 Task: Open a blank sheet, save the file as Mounteverestplan.html Type the sentence 'Positive thinking can have a profound impact on overall well-being. It promotes resilience, improves mood, and enhances problem-solving skills. Cultivating an optimistic mindset can lead to increased happiness, better relationships, and improved overall health.'Add formula using equations and charcters after the sentence 'V= s³ _x000D_
 ' Select the formula and highlight with color Yellow Change the page Orientation to  Potrait
Action: Mouse moved to (314, 199)
Screenshot: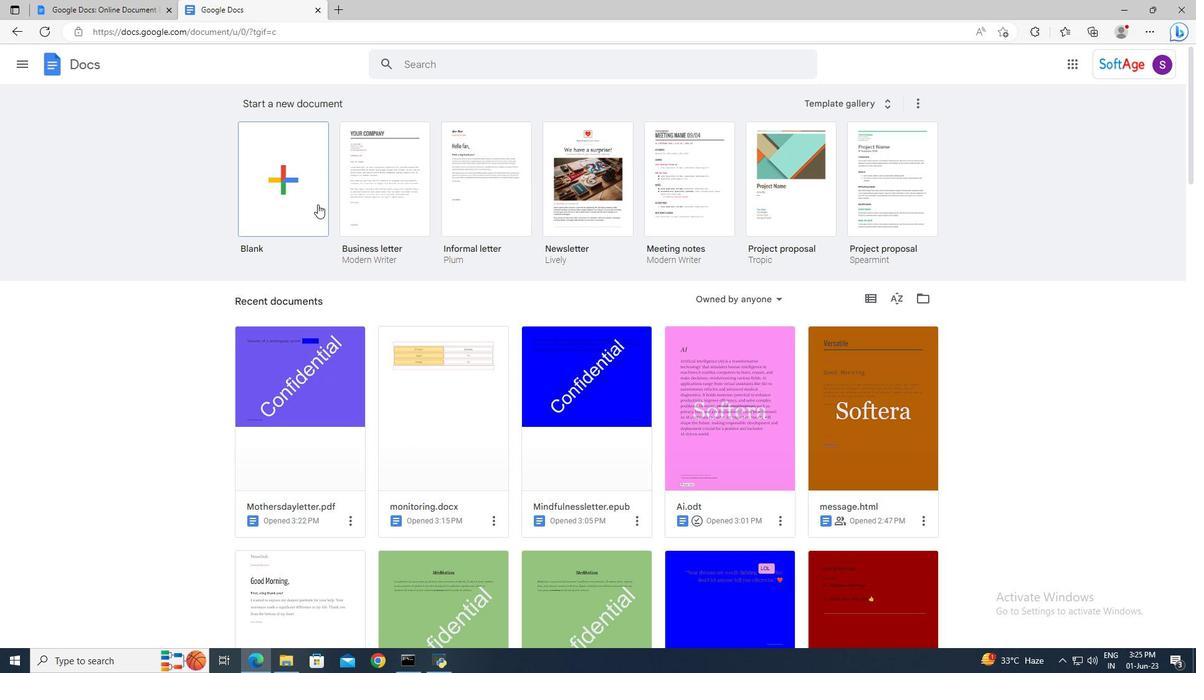 
Action: Mouse pressed left at (314, 199)
Screenshot: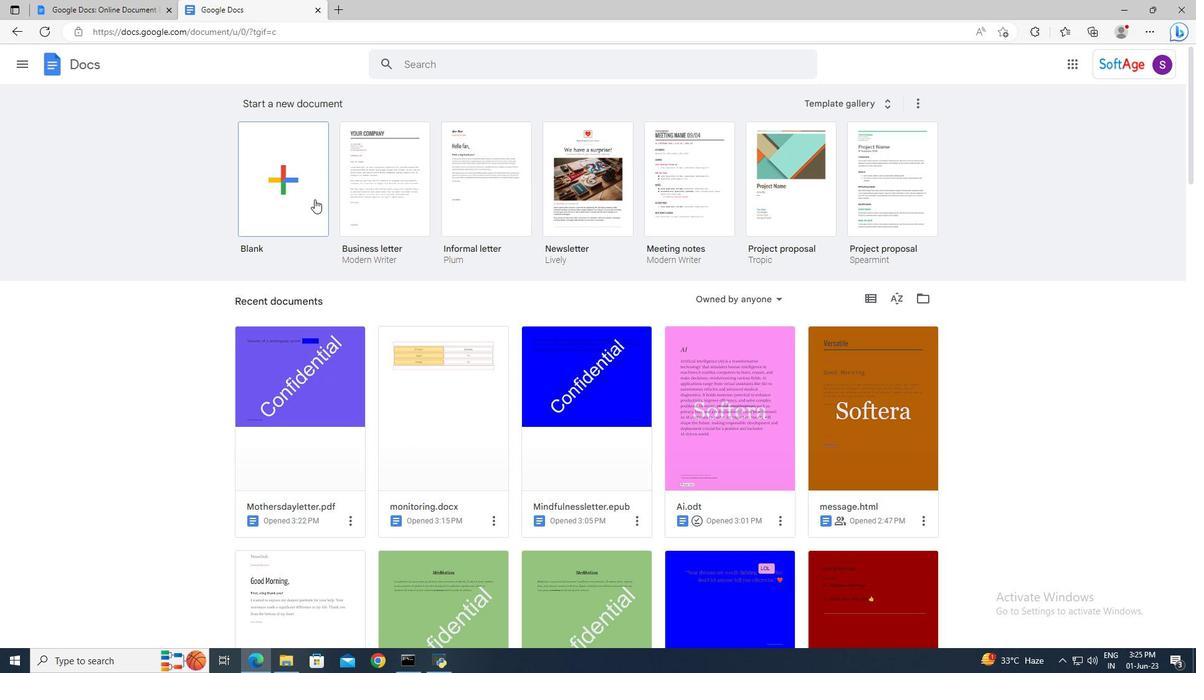 
Action: Mouse moved to (127, 58)
Screenshot: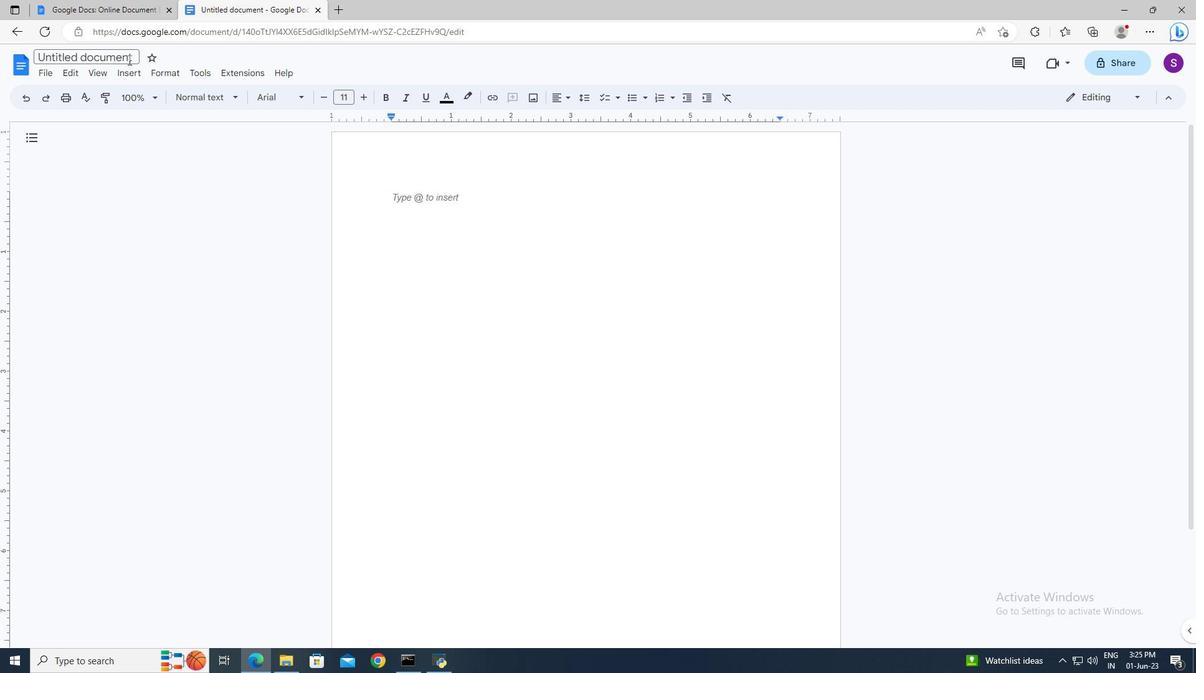 
Action: Mouse pressed left at (127, 58)
Screenshot: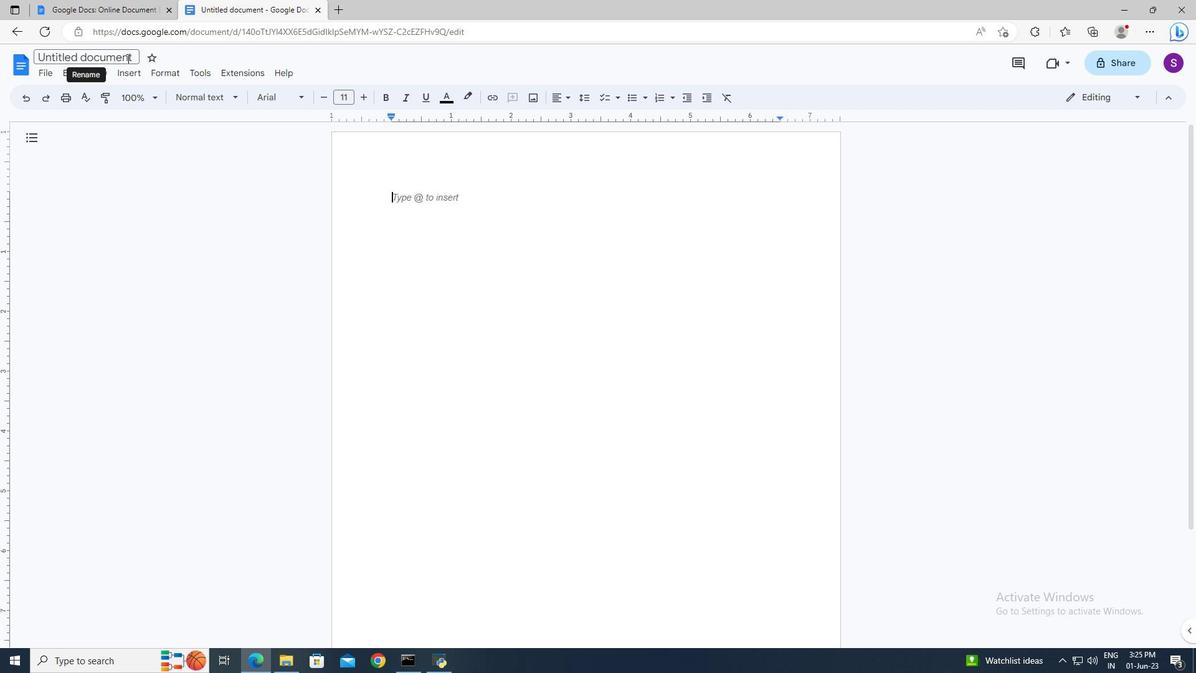 
Action: Key pressed <Key.delete><Key.shift>Mounteverestplan.html<Key.enter>
Screenshot: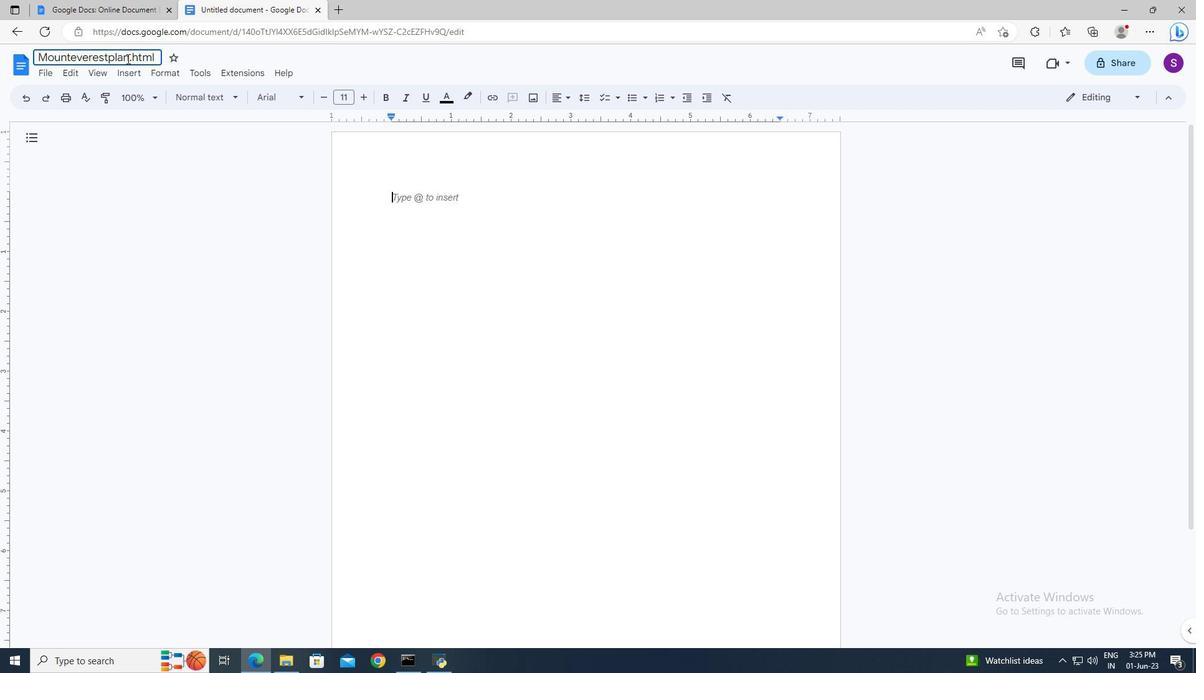 
Action: Mouse moved to (394, 197)
Screenshot: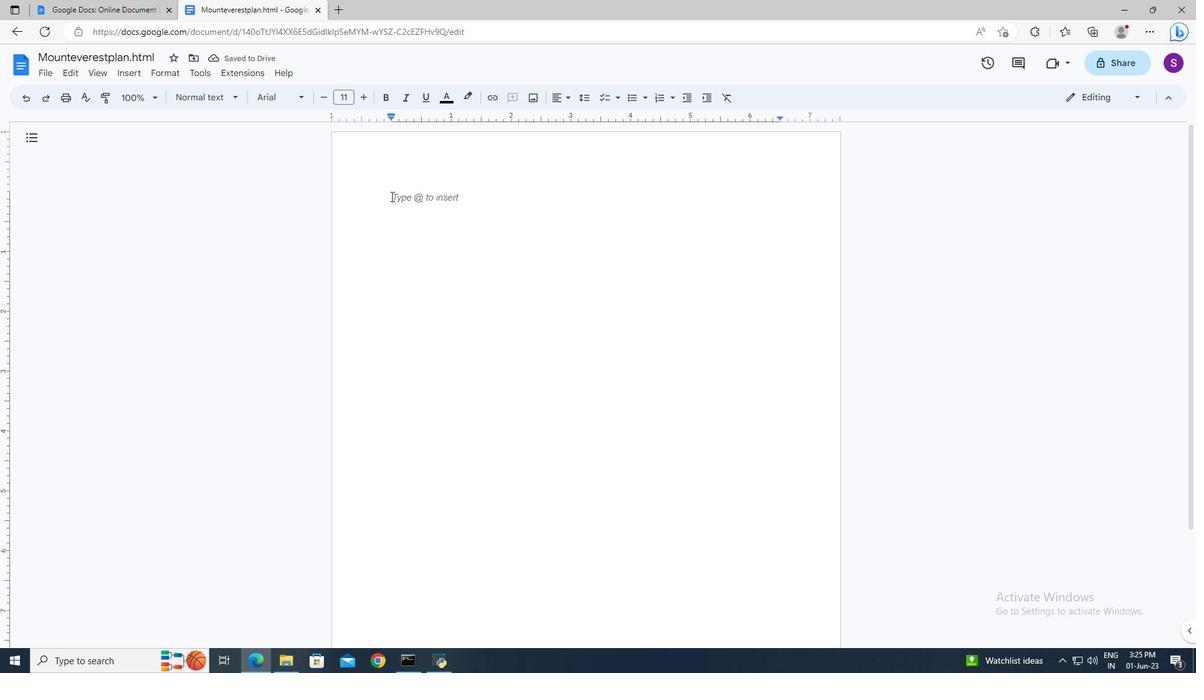 
Action: Mouse pressed left at (394, 197)
Screenshot: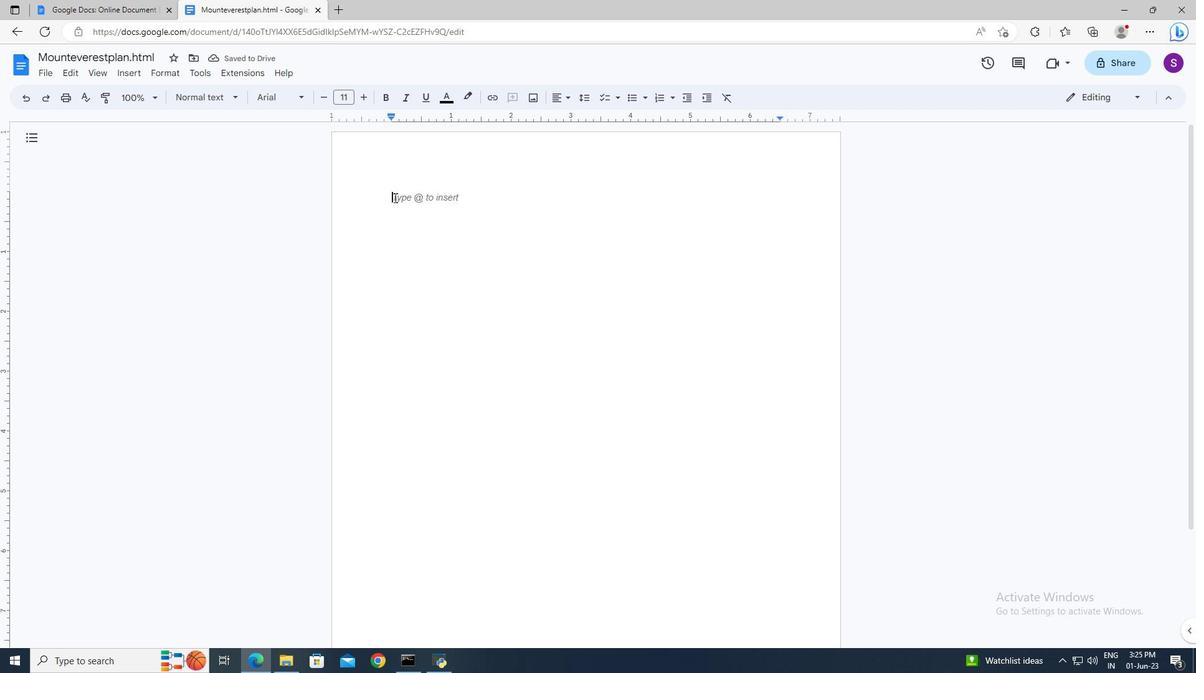 
Action: Key pressed <Key.shift>Positive<Key.space>thinking<Key.space>can<Key.space>have<Key.space>a<Key.space>profound<Key.space>impact<Key.space>on<Key.space>overall<Key.space>well-being.<Key.space><Key.shift>It<Key.space>promotes<Key.space>resilience,<Key.space>improves<Key.space>mood,<Key.space>and<Key.space>enhances<Key.space>problem-solving<Key.space>skills.<Key.space><Key.shift>Cultivating<Key.space>an<Key.space>optimistic<Key.space>mindset<Key.space>can<Key.space>lead<Key.space>to<Key.space>increased<Key.space>happiness,<Key.space>better<Key.space>relationships,<Key.space>and<Key.space>improved<Key.space>overall<Key.space>health.
Screenshot: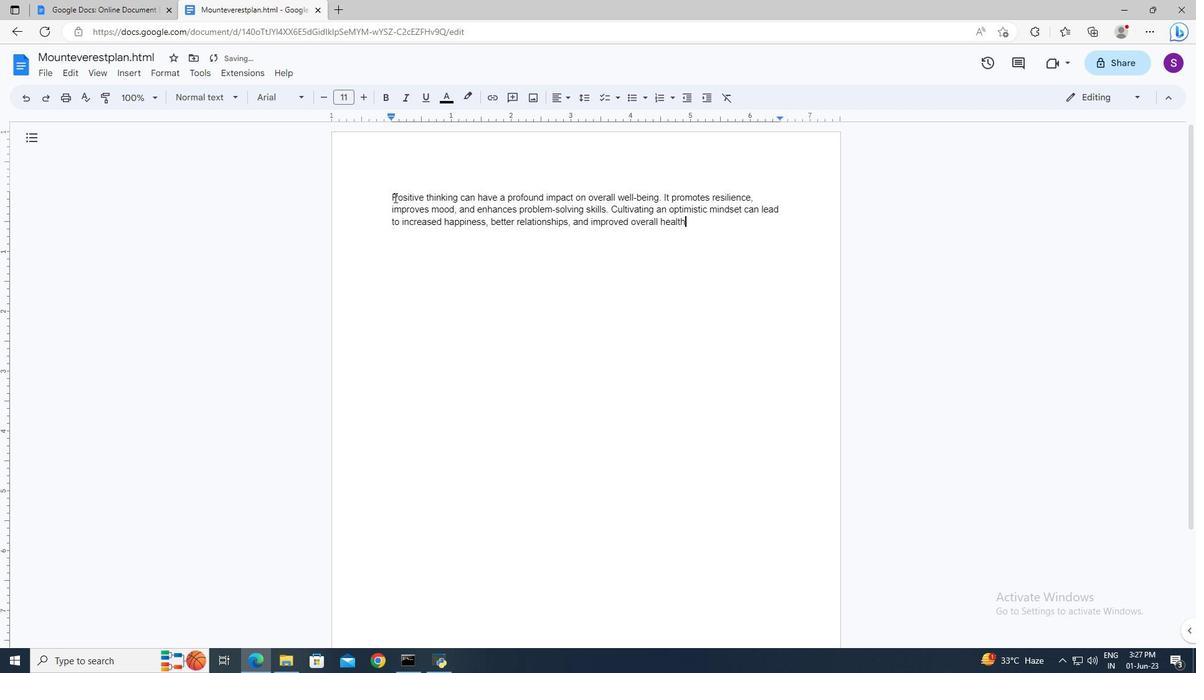 
Action: Mouse moved to (431, 228)
Screenshot: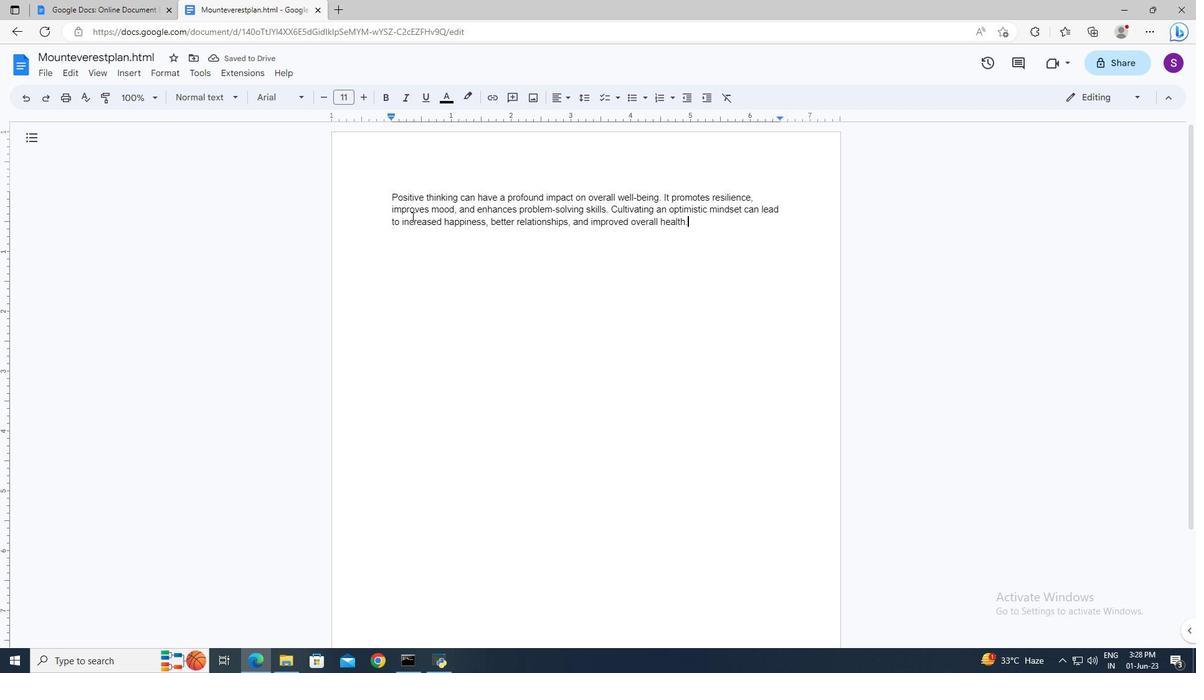 
Action: Key pressed <Key.space>
Screenshot: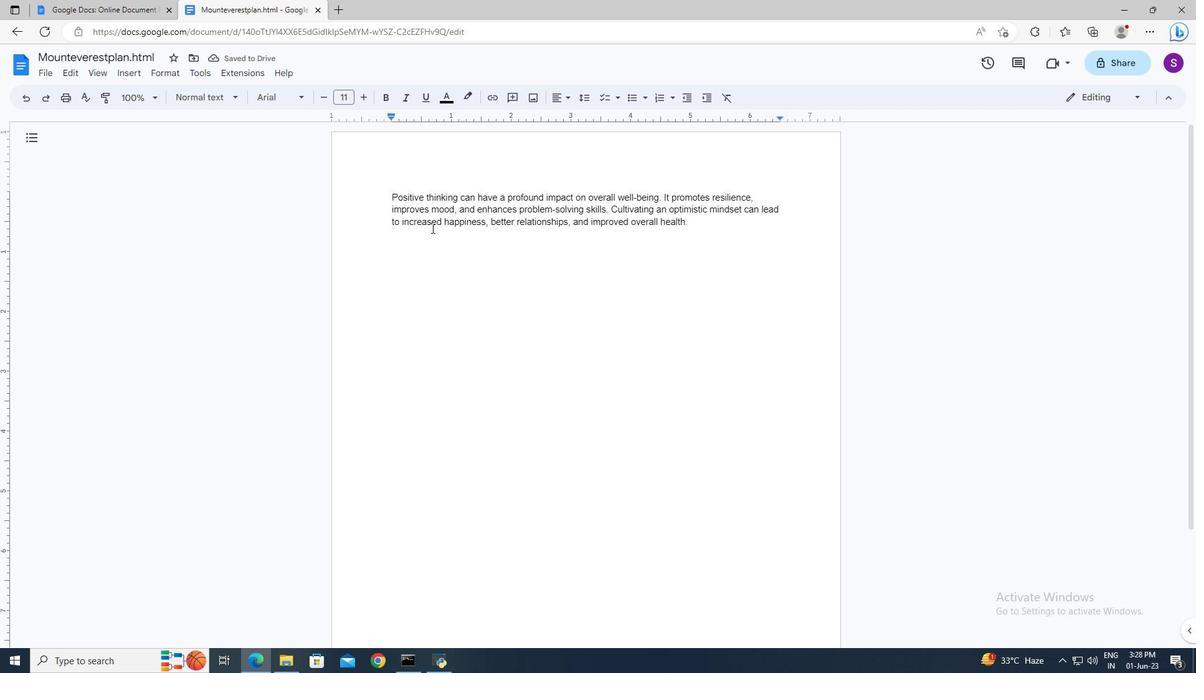 
Action: Mouse moved to (142, 72)
Screenshot: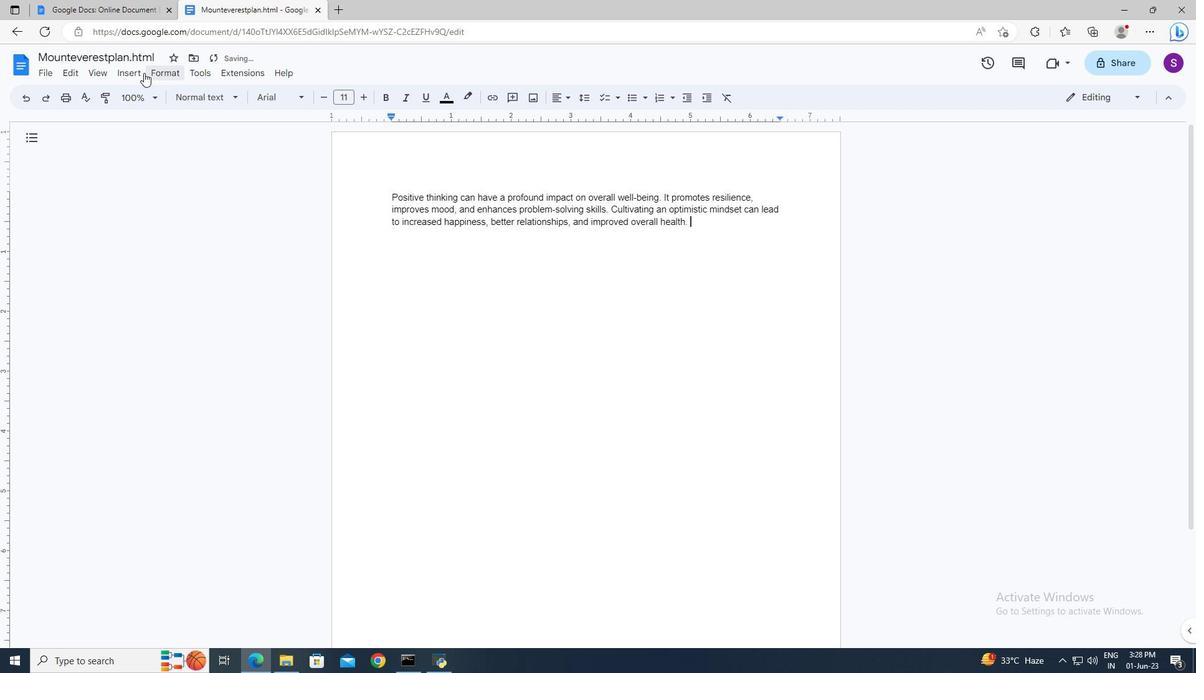 
Action: Mouse pressed left at (142, 72)
Screenshot: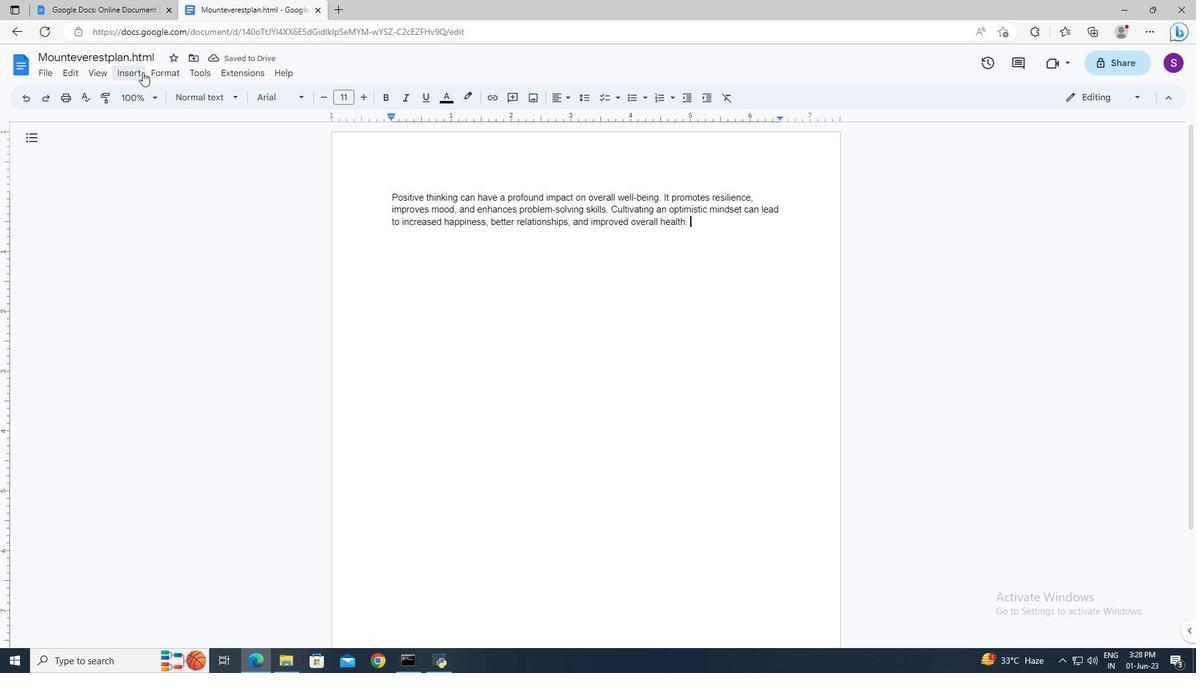 
Action: Mouse moved to (162, 327)
Screenshot: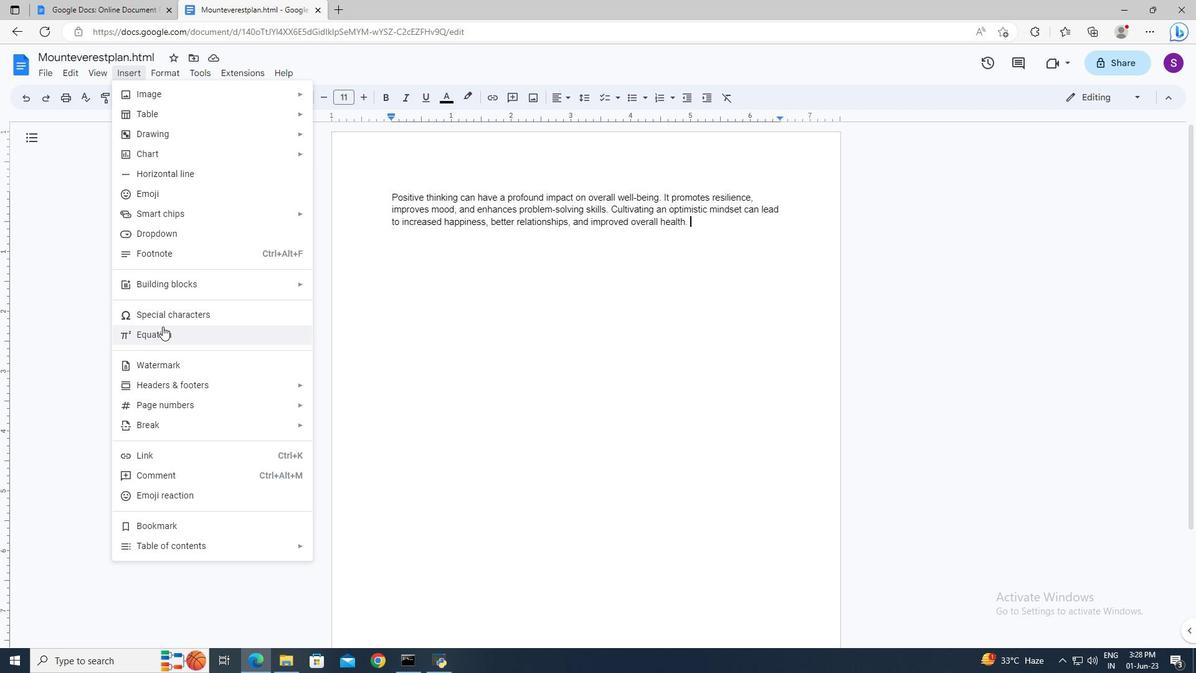 
Action: Mouse pressed left at (162, 327)
Screenshot: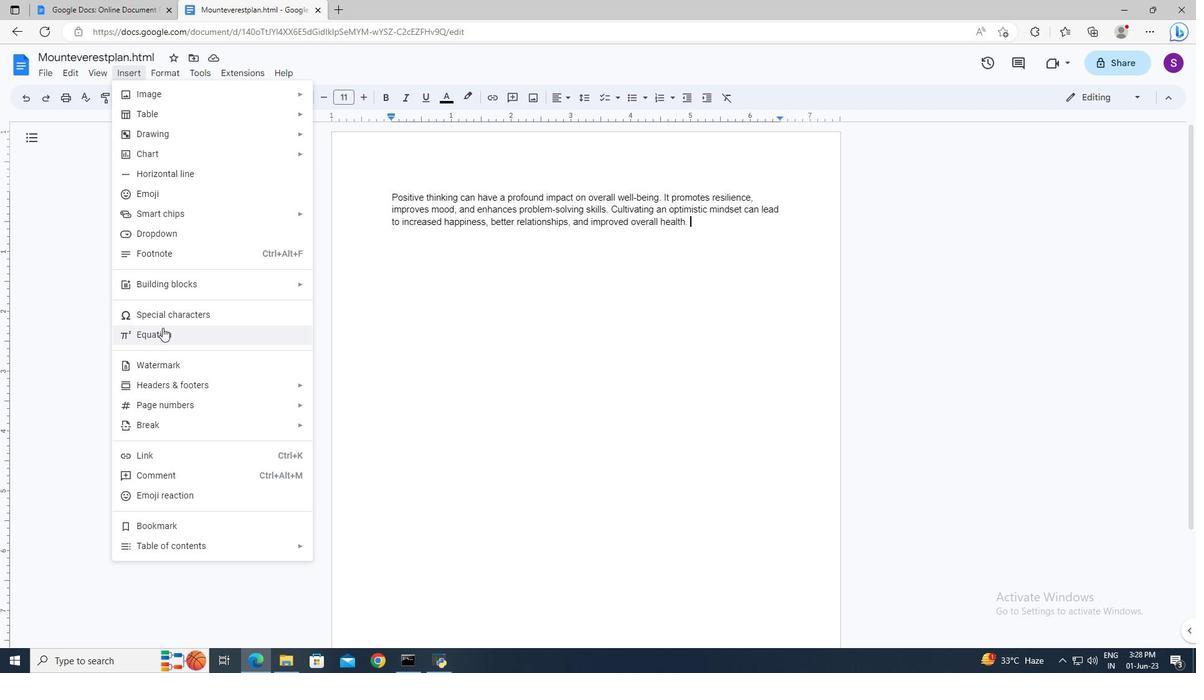
Action: Mouse moved to (691, 247)
Screenshot: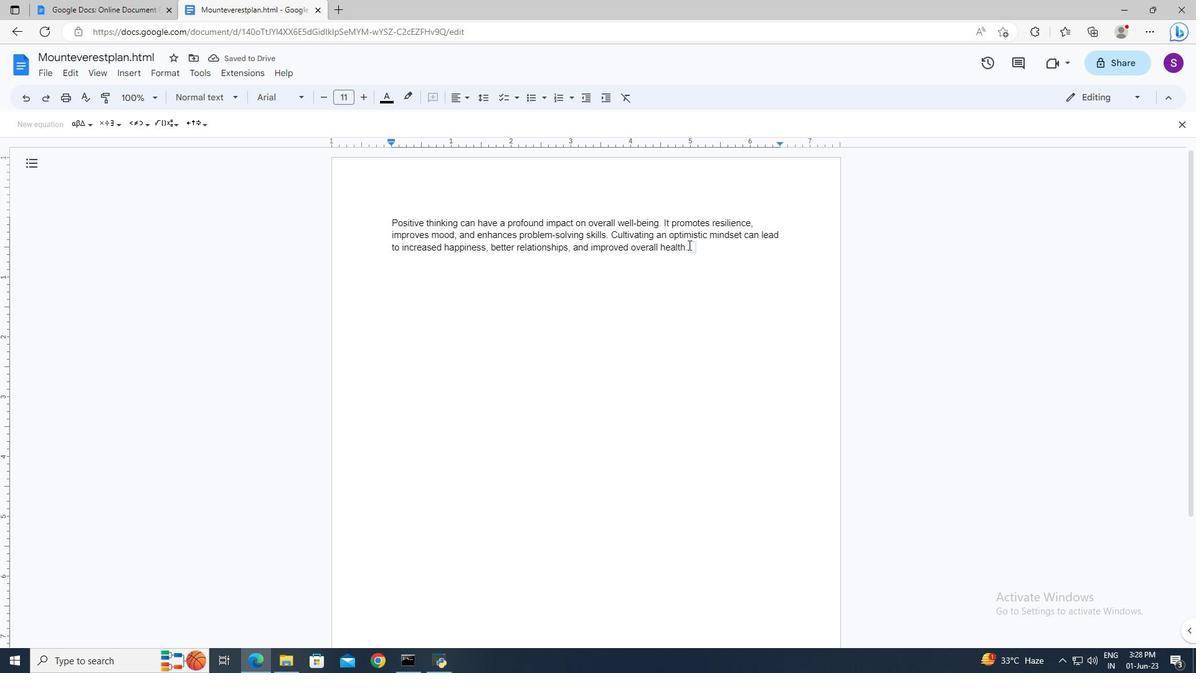 
Action: Mouse pressed left at (691, 247)
Screenshot: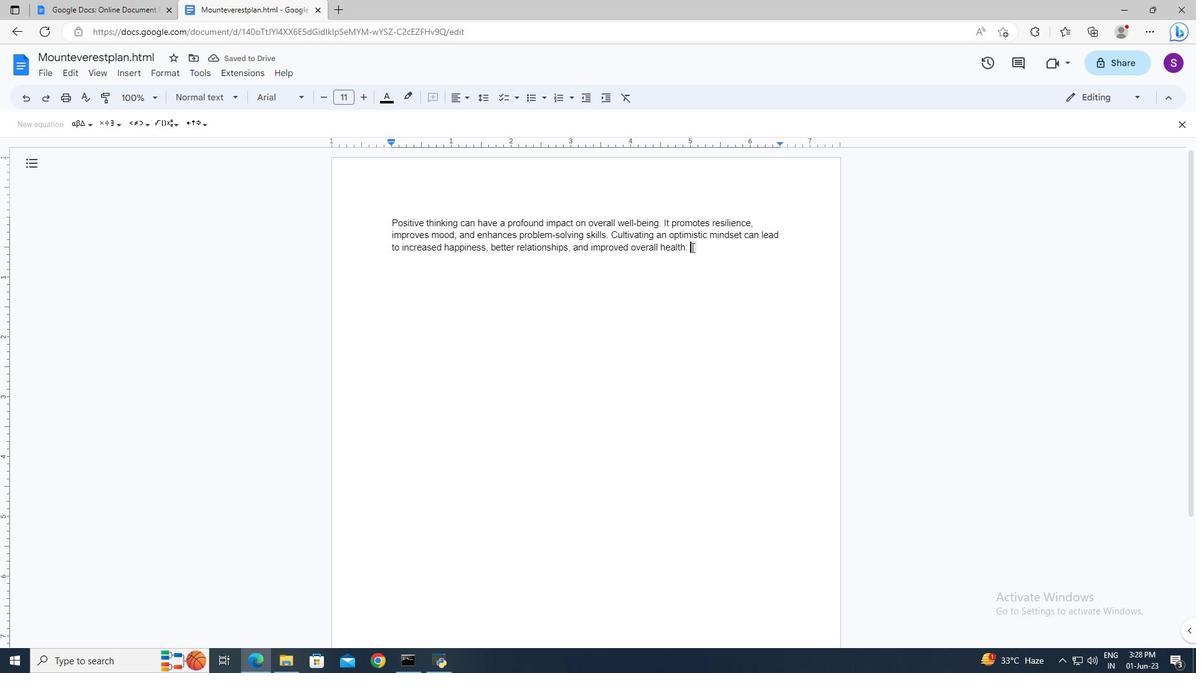 
Action: Key pressed <Key.shift>V<Key.space>=<Key.space>
Screenshot: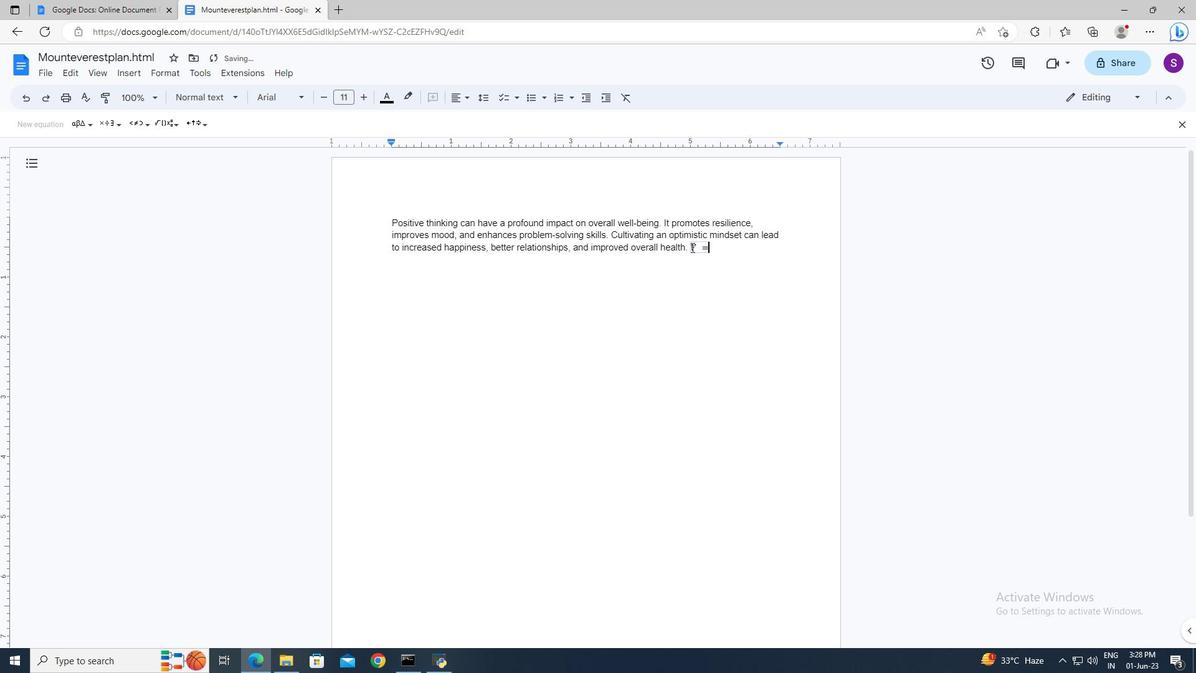 
Action: Mouse moved to (180, 125)
Screenshot: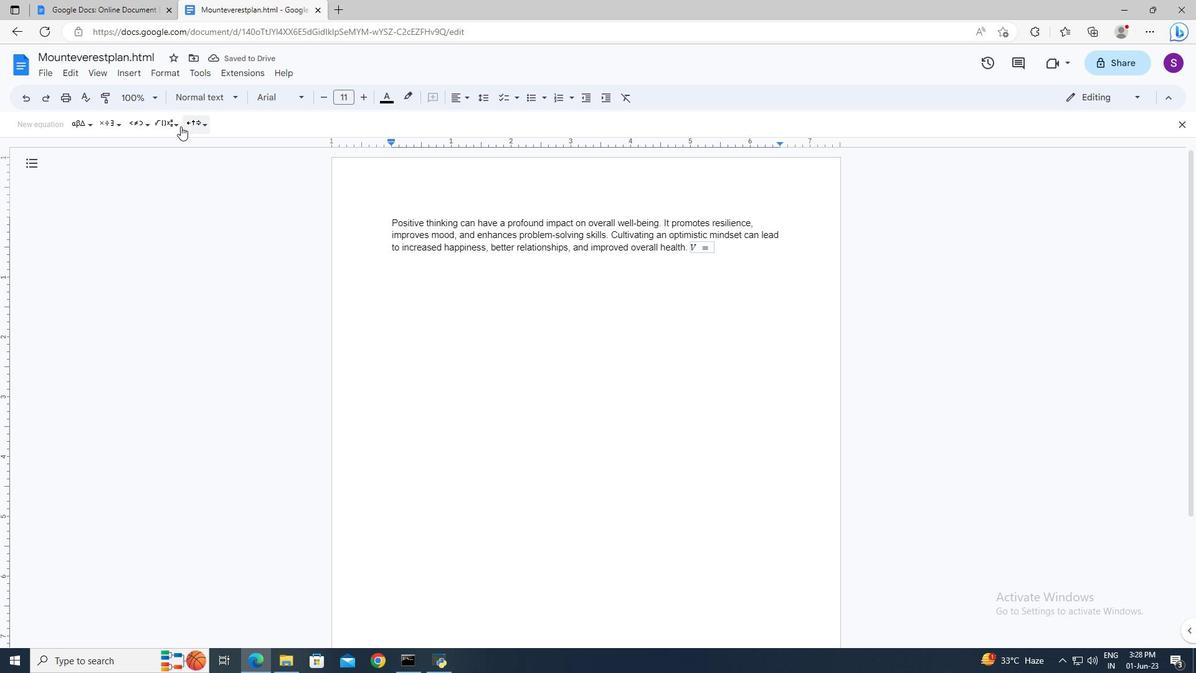 
Action: Mouse pressed left at (180, 125)
Screenshot: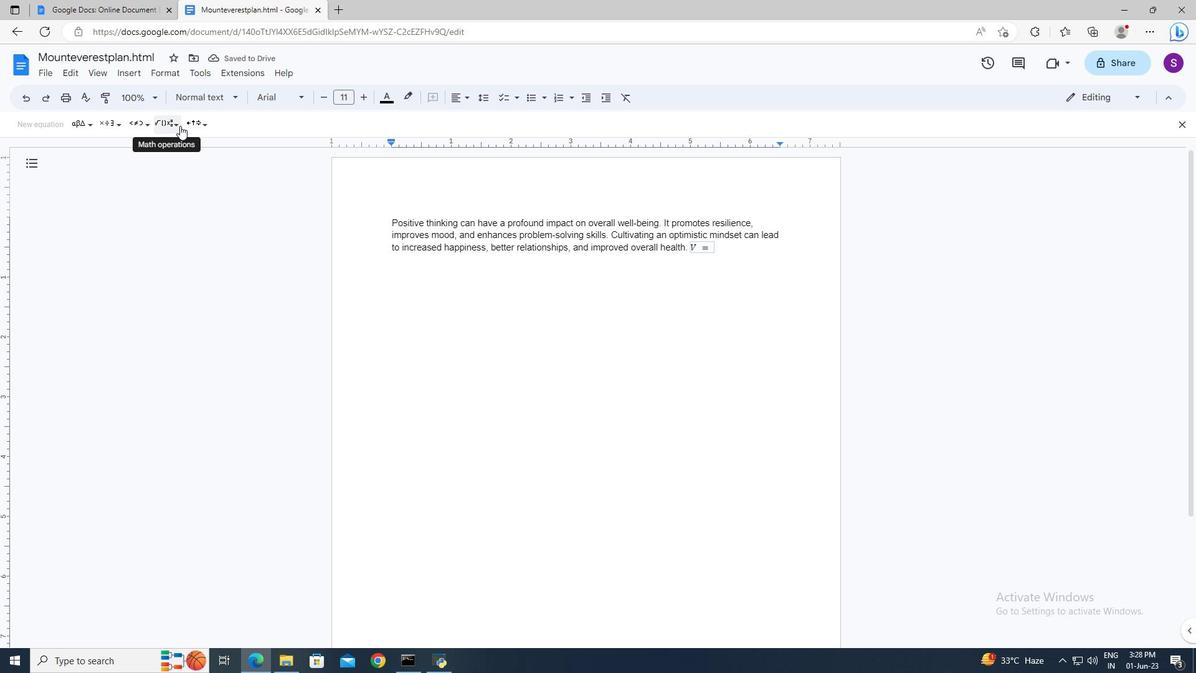 
Action: Mouse moved to (263, 158)
Screenshot: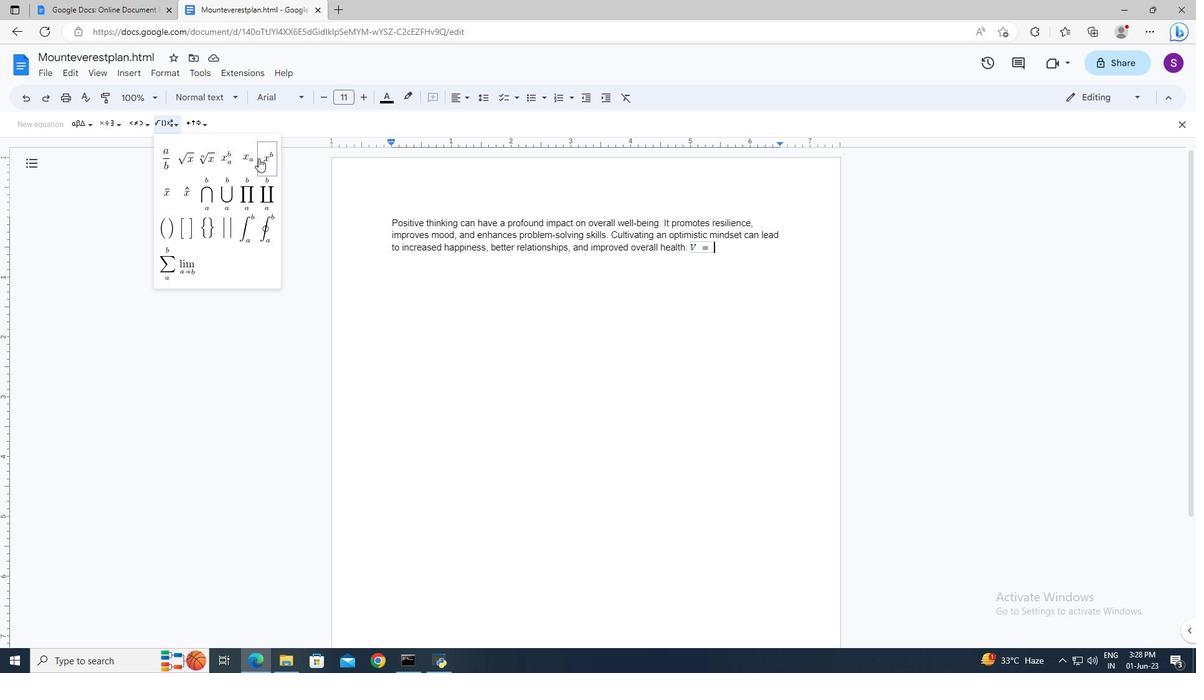 
Action: Mouse pressed left at (263, 158)
Screenshot: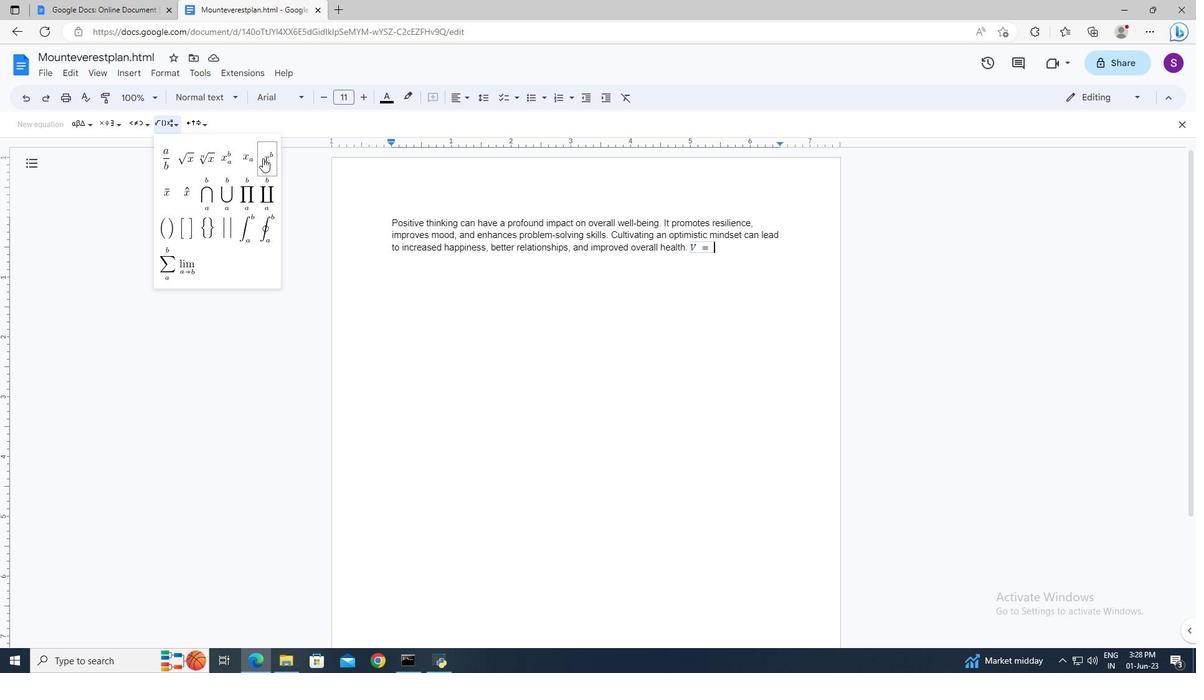 
Action: Key pressed s<Key.shift>^3<Key.right><Key.shift><Key.left><Key.left><Key.left><Key.left>
Screenshot: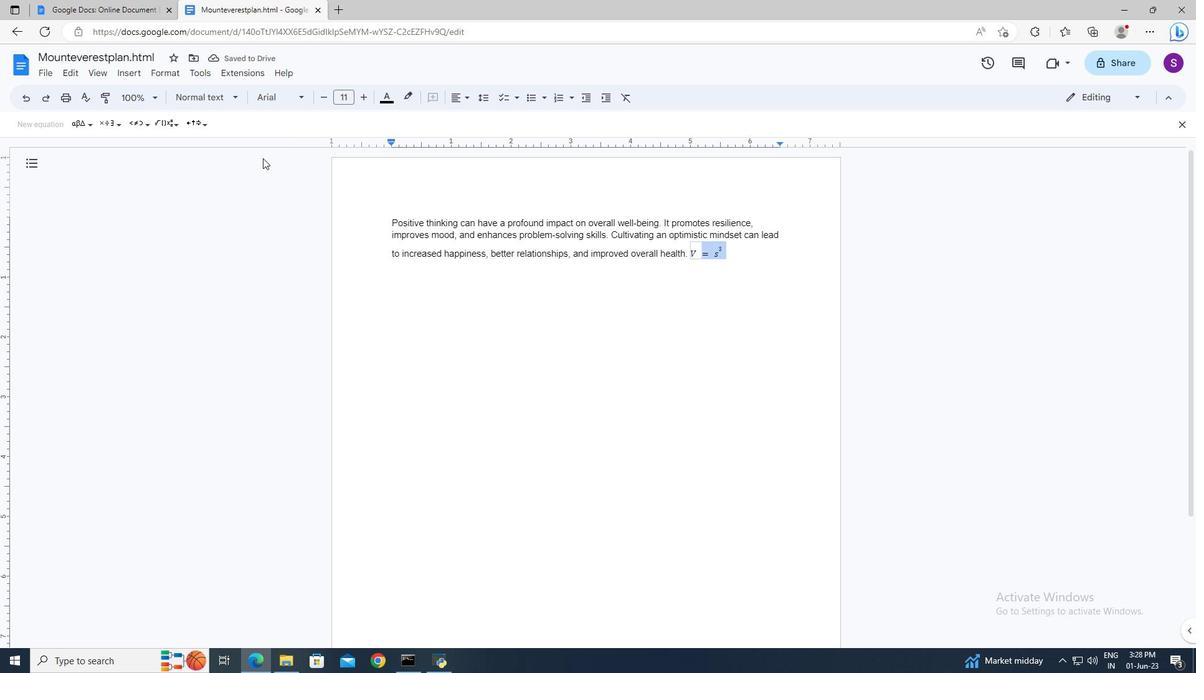 
Action: Mouse moved to (415, 94)
Screenshot: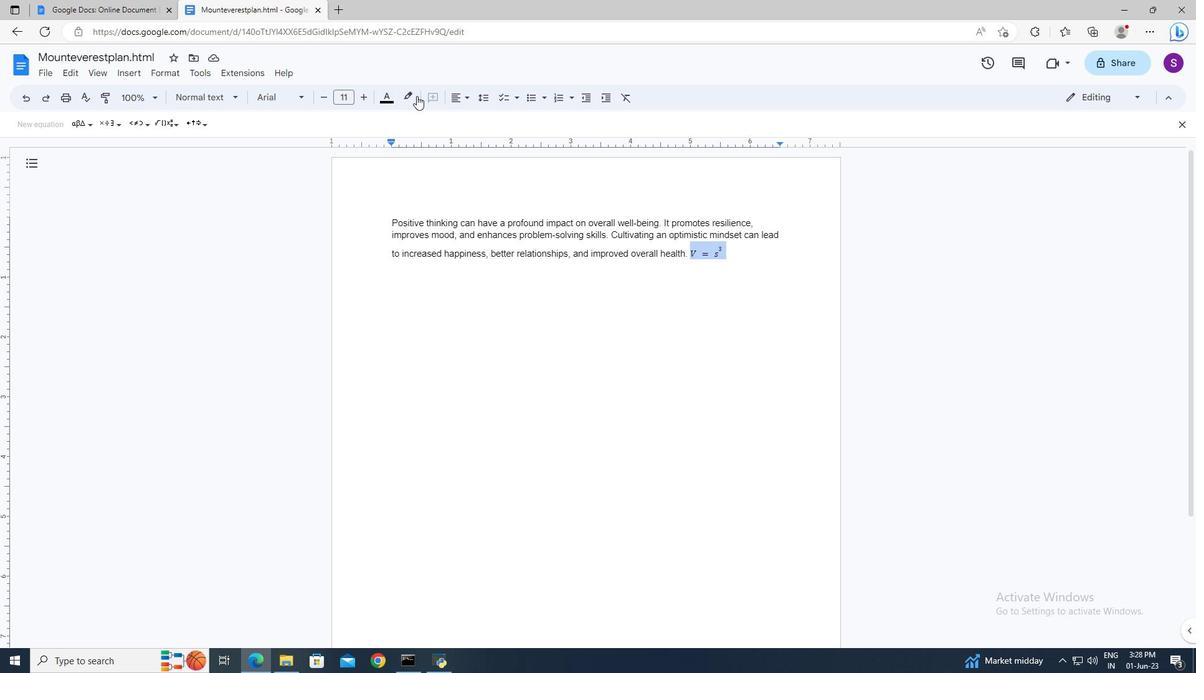 
Action: Mouse pressed left at (415, 94)
Screenshot: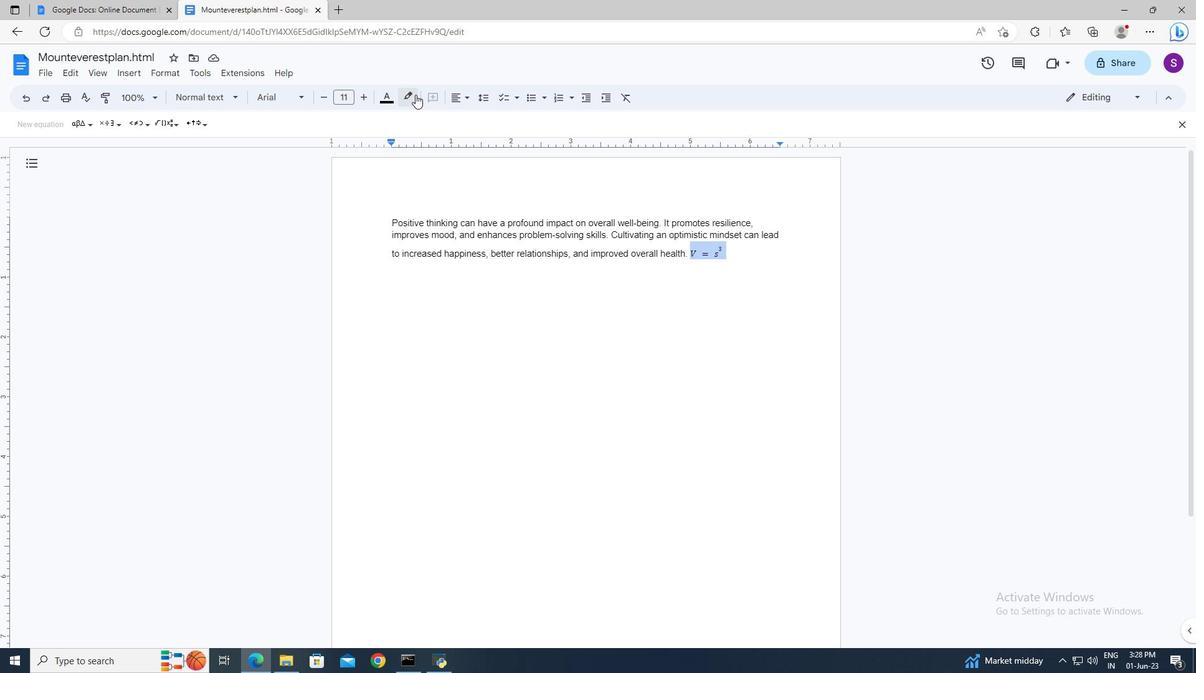 
Action: Mouse moved to (450, 155)
Screenshot: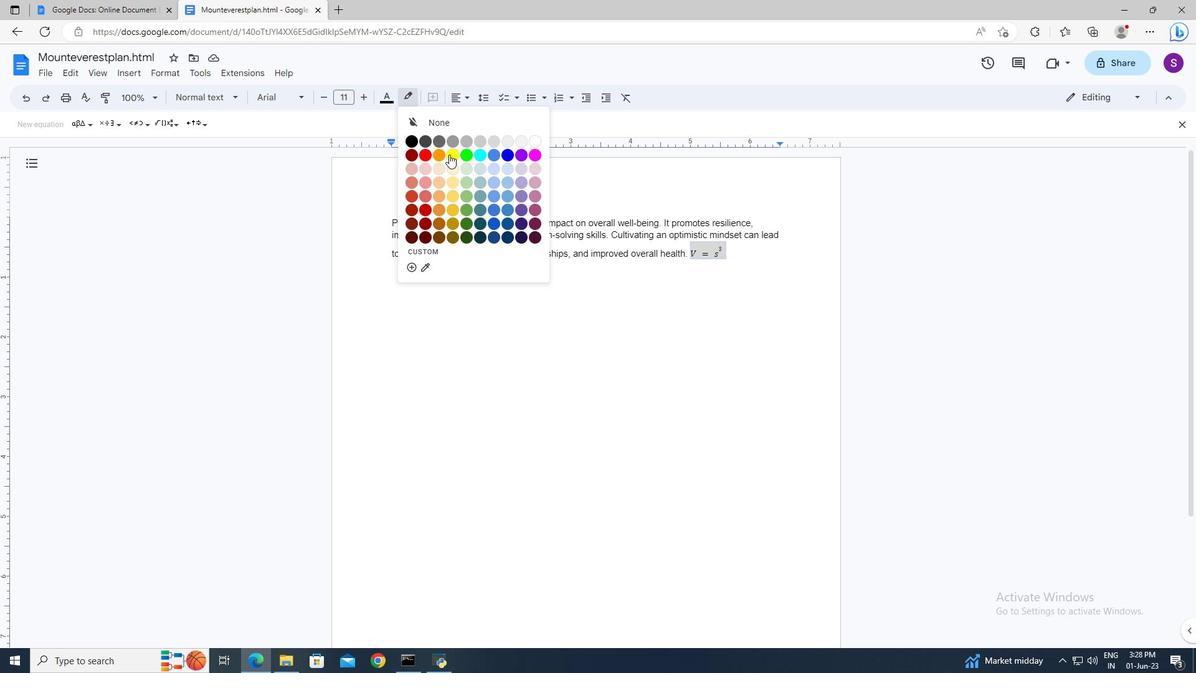 
Action: Mouse pressed left at (450, 155)
Screenshot: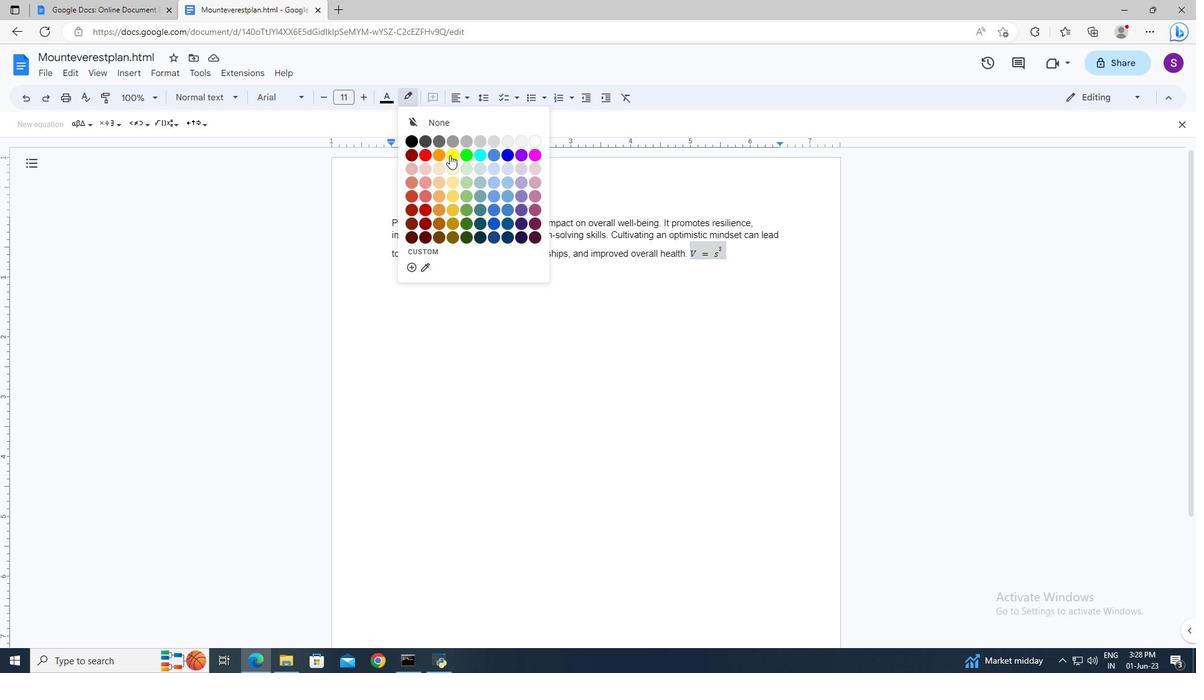 
Action: Mouse moved to (699, 249)
Screenshot: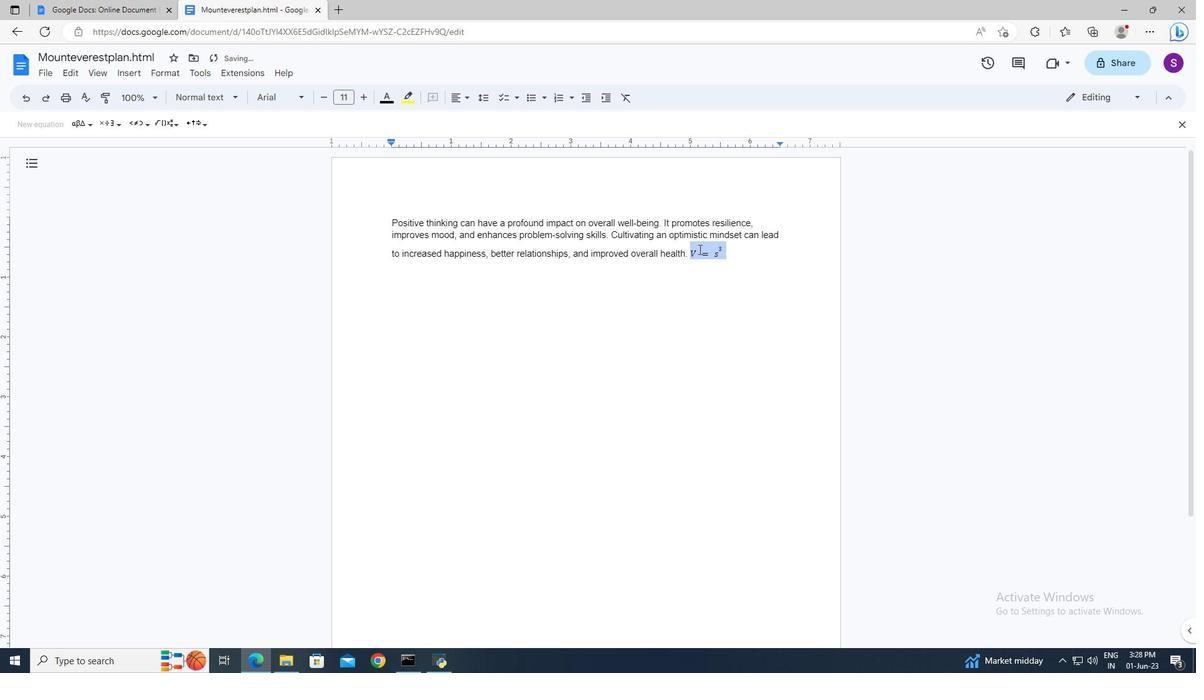 
Action: Mouse pressed left at (699, 249)
Screenshot: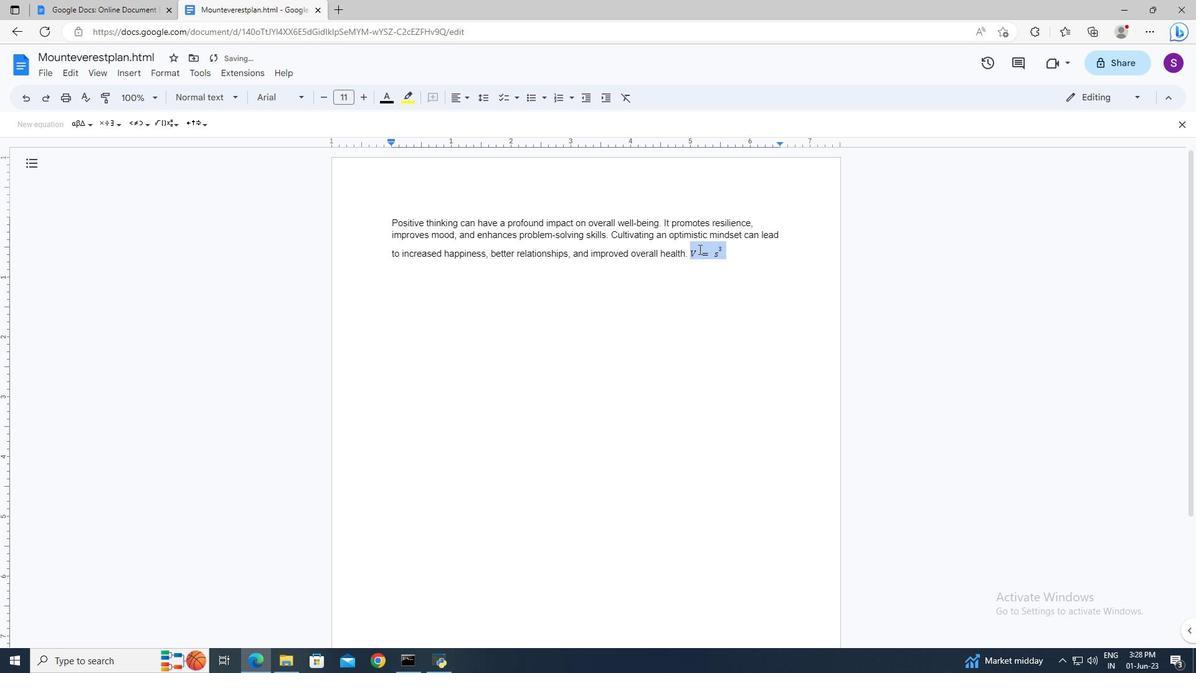 
Action: Mouse moved to (726, 251)
Screenshot: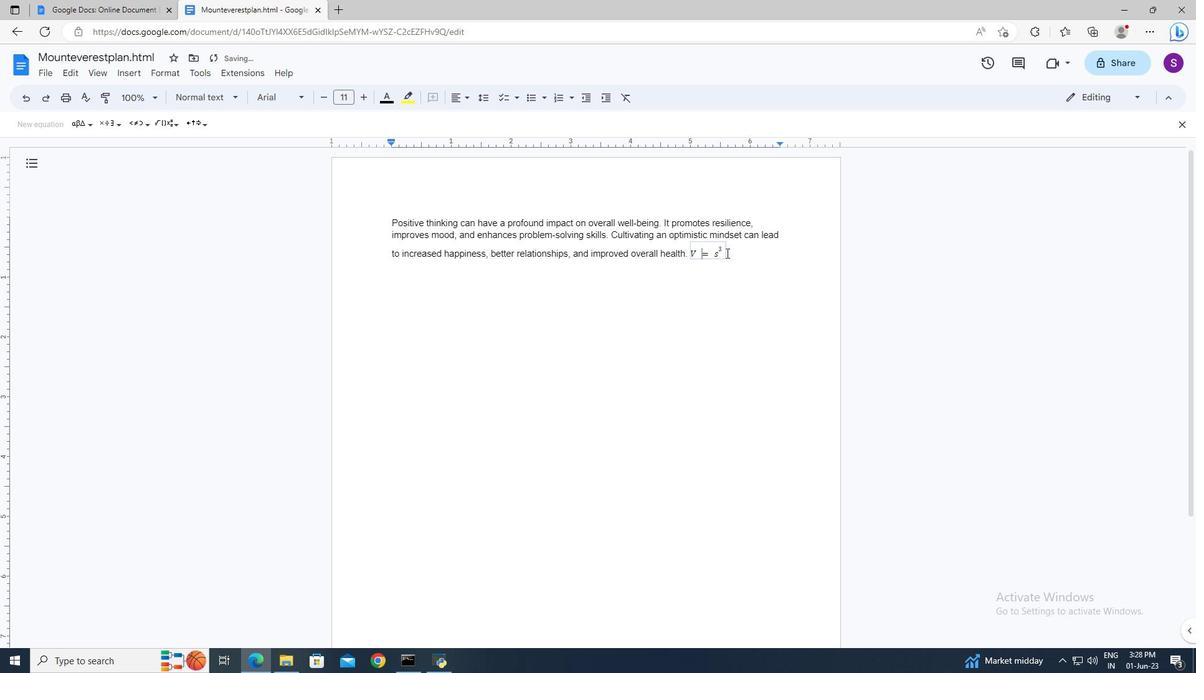
Action: Mouse pressed left at (726, 251)
Screenshot: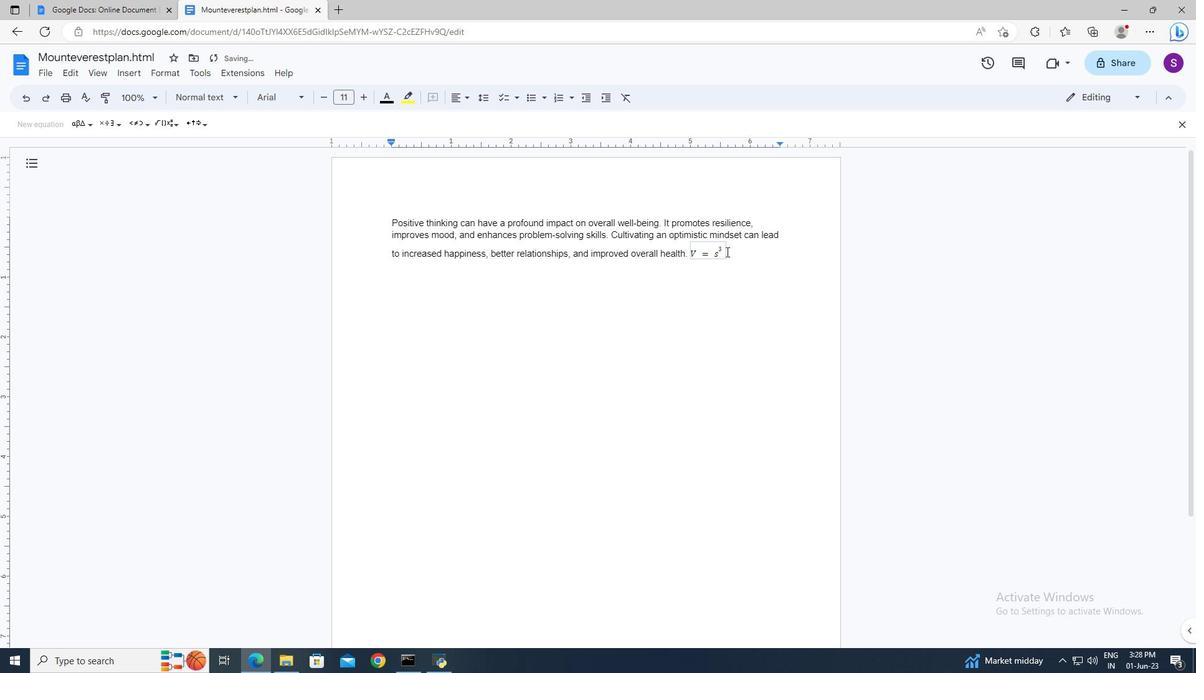 
Action: Mouse moved to (724, 249)
Screenshot: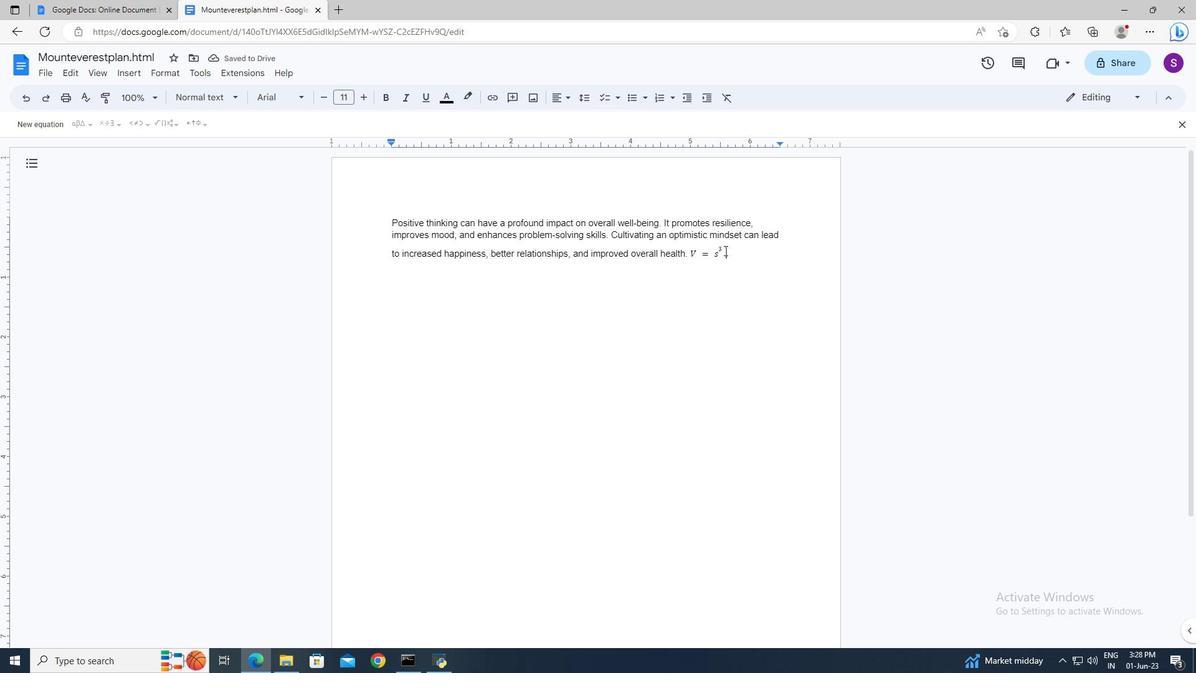 
Action: Mouse pressed left at (724, 249)
Screenshot: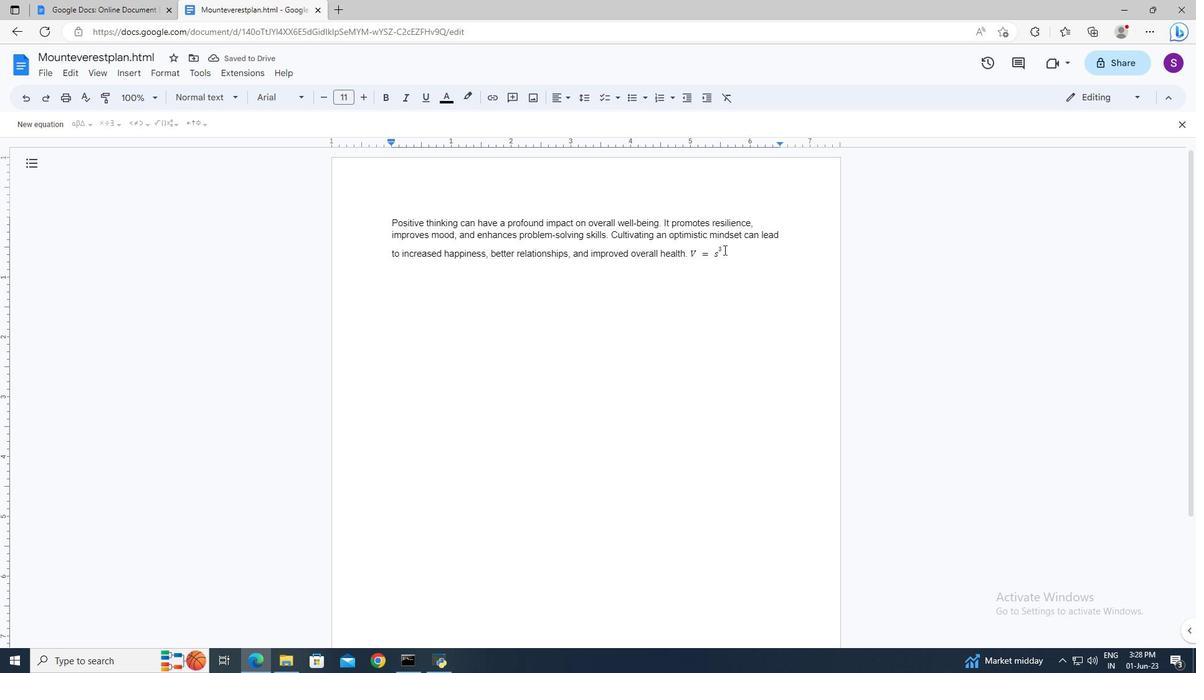 
Action: Mouse moved to (465, 97)
Screenshot: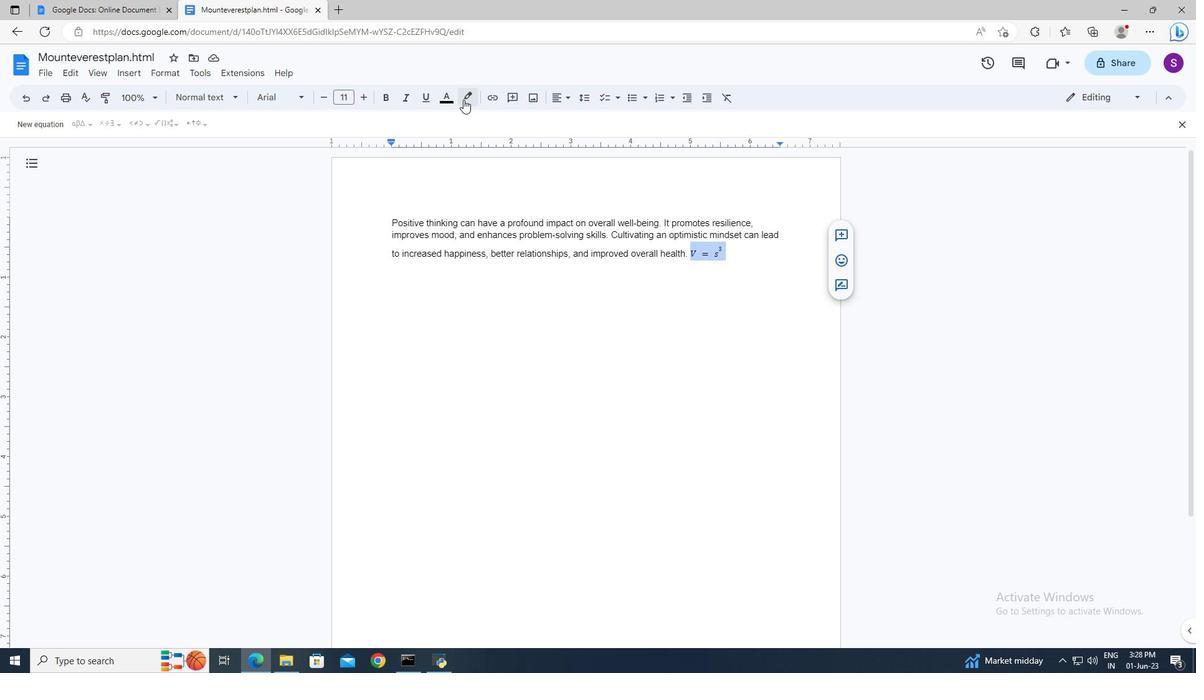 
Action: Mouse pressed left at (465, 97)
Screenshot: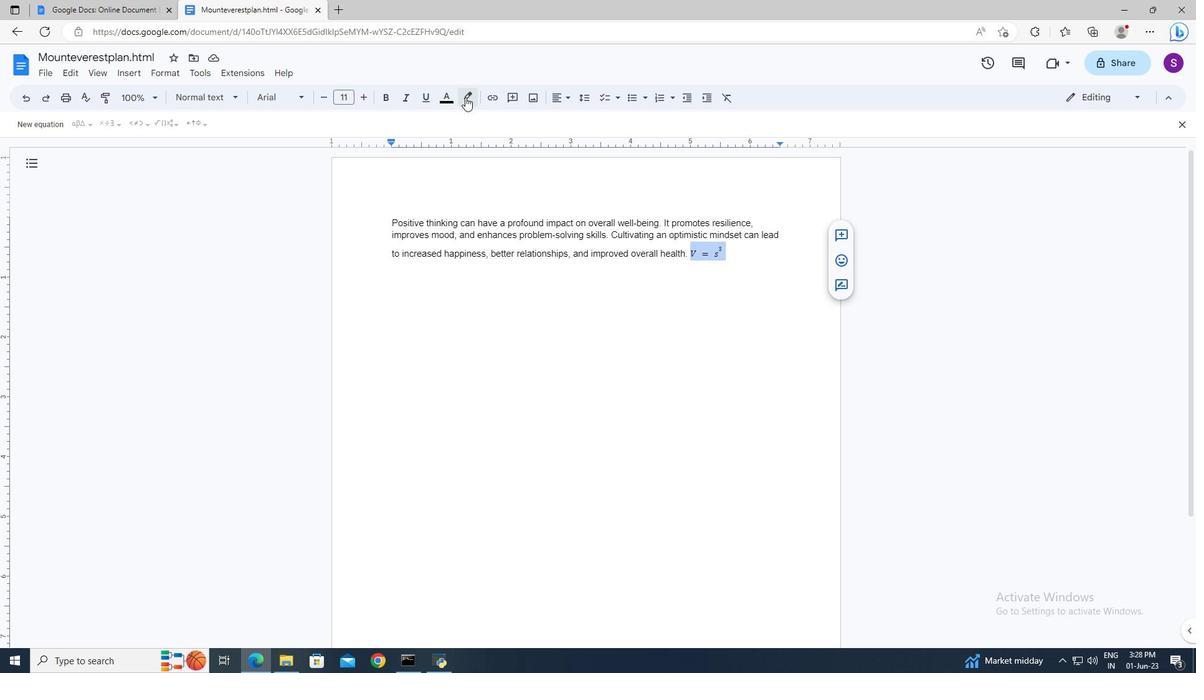 
Action: Mouse moved to (509, 153)
Screenshot: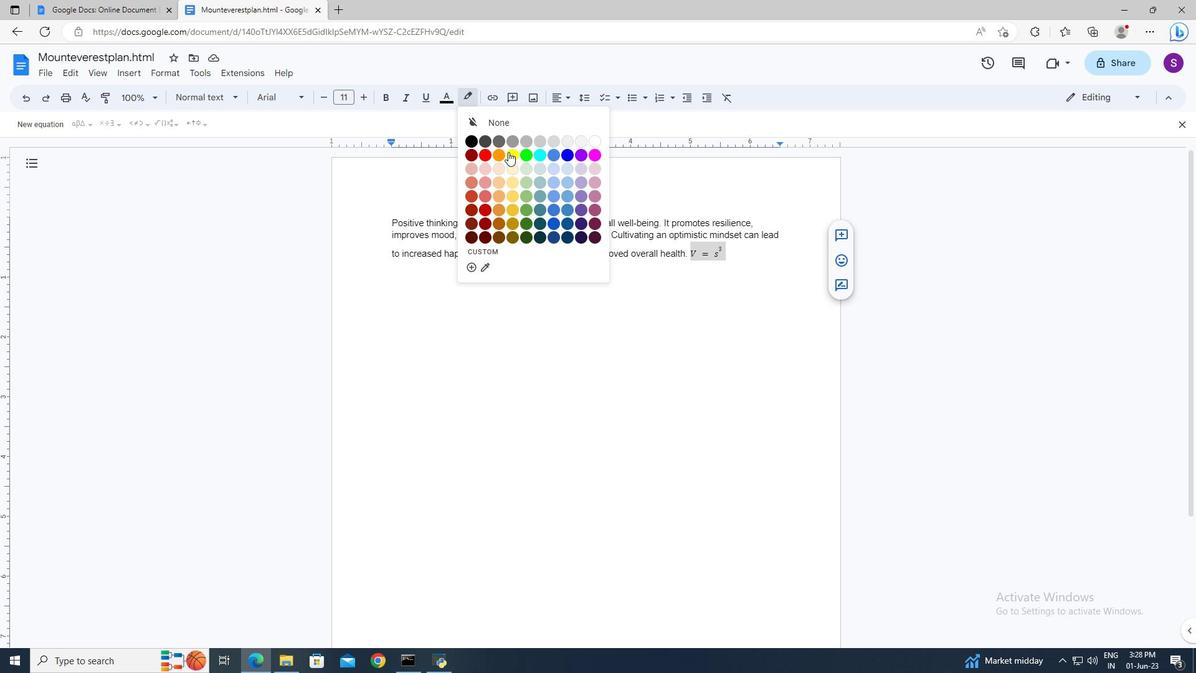 
Action: Mouse pressed left at (509, 153)
Screenshot: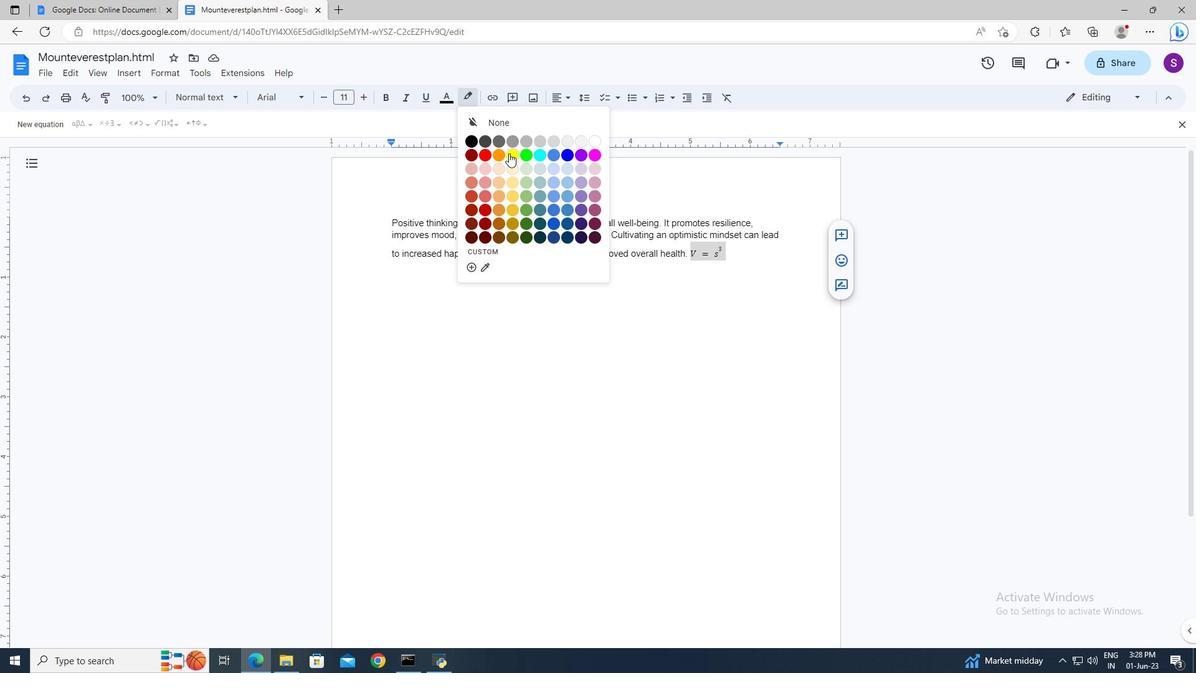 
Action: Mouse moved to (757, 261)
Screenshot: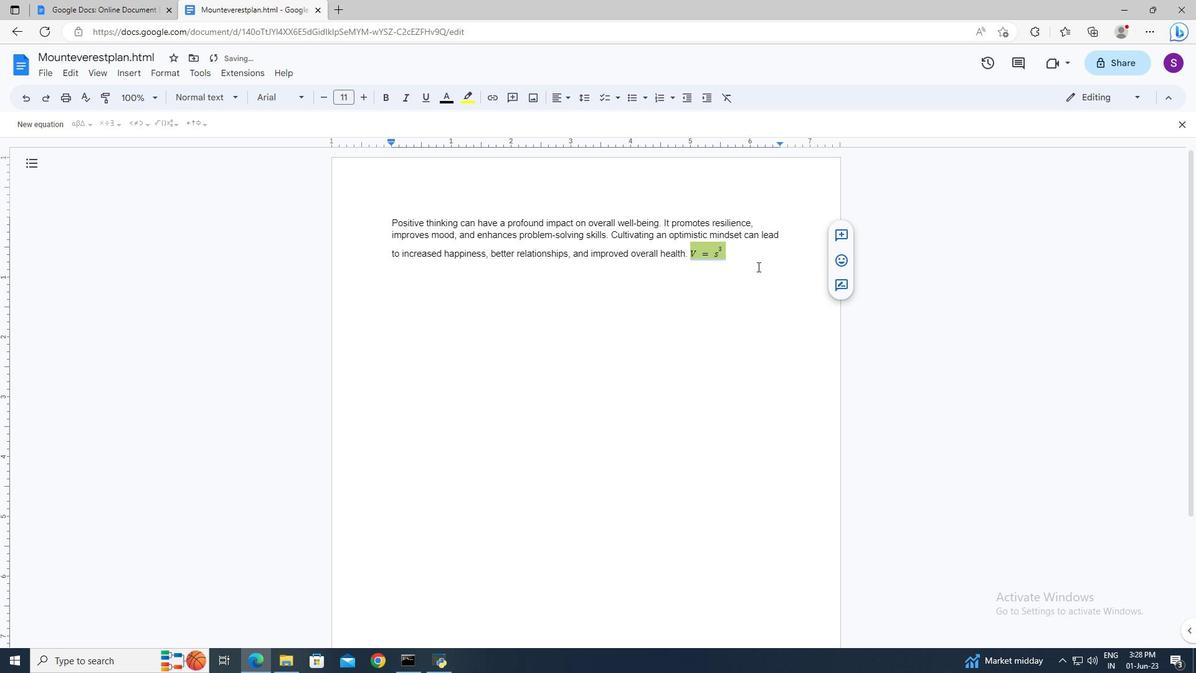 
Action: Mouse pressed left at (757, 261)
Screenshot: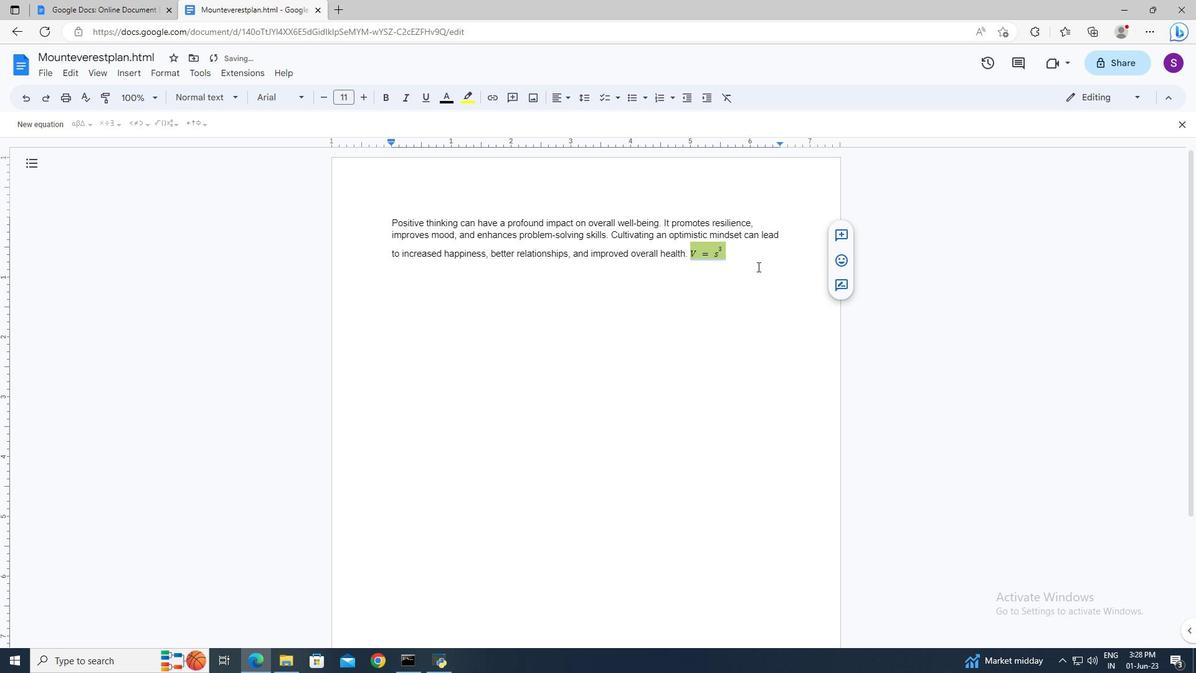 
Action: Mouse moved to (51, 71)
Screenshot: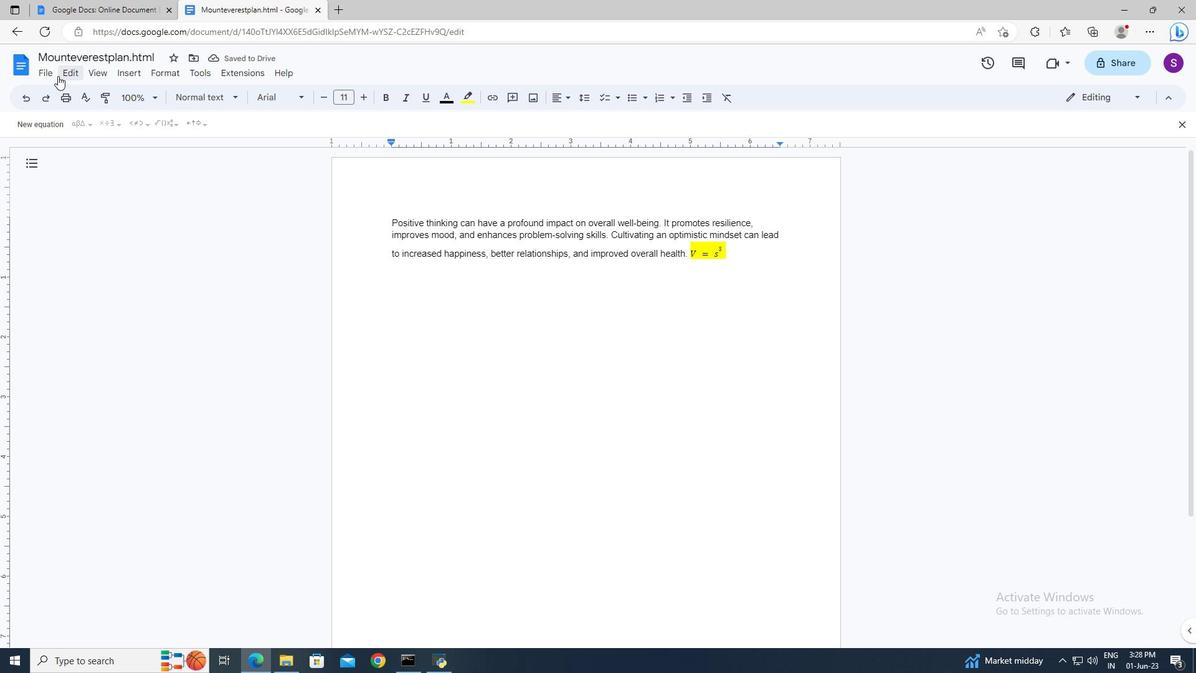 
Action: Mouse pressed left at (51, 71)
Screenshot: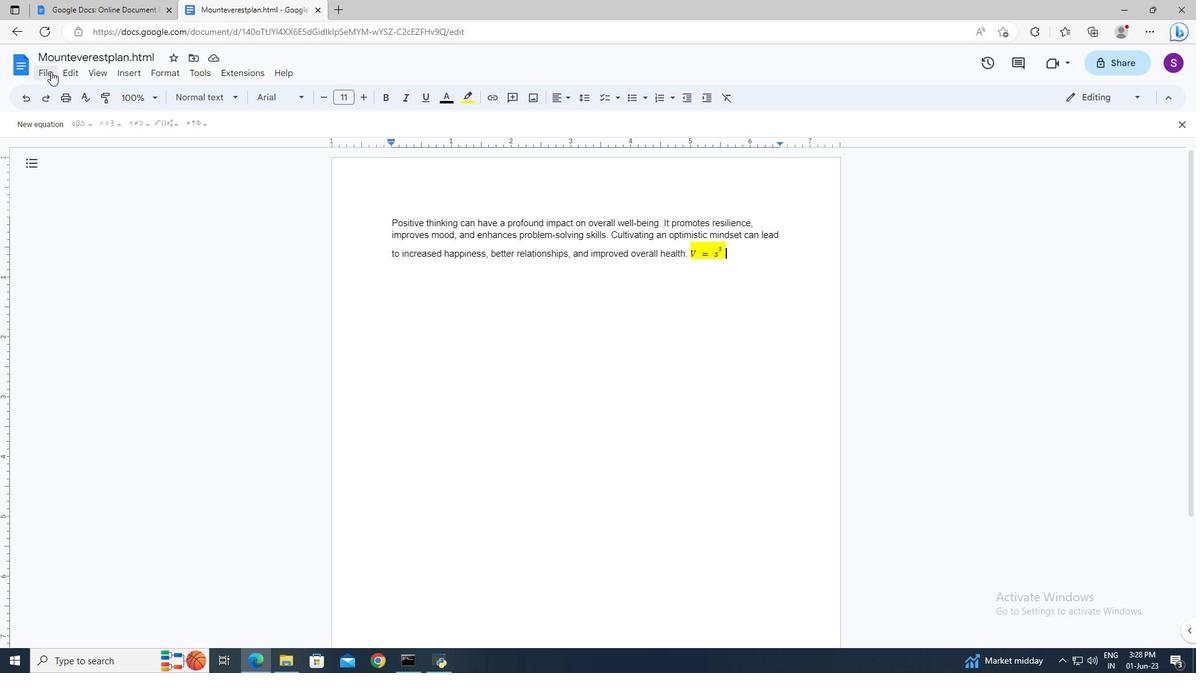 
Action: Mouse moved to (72, 412)
Screenshot: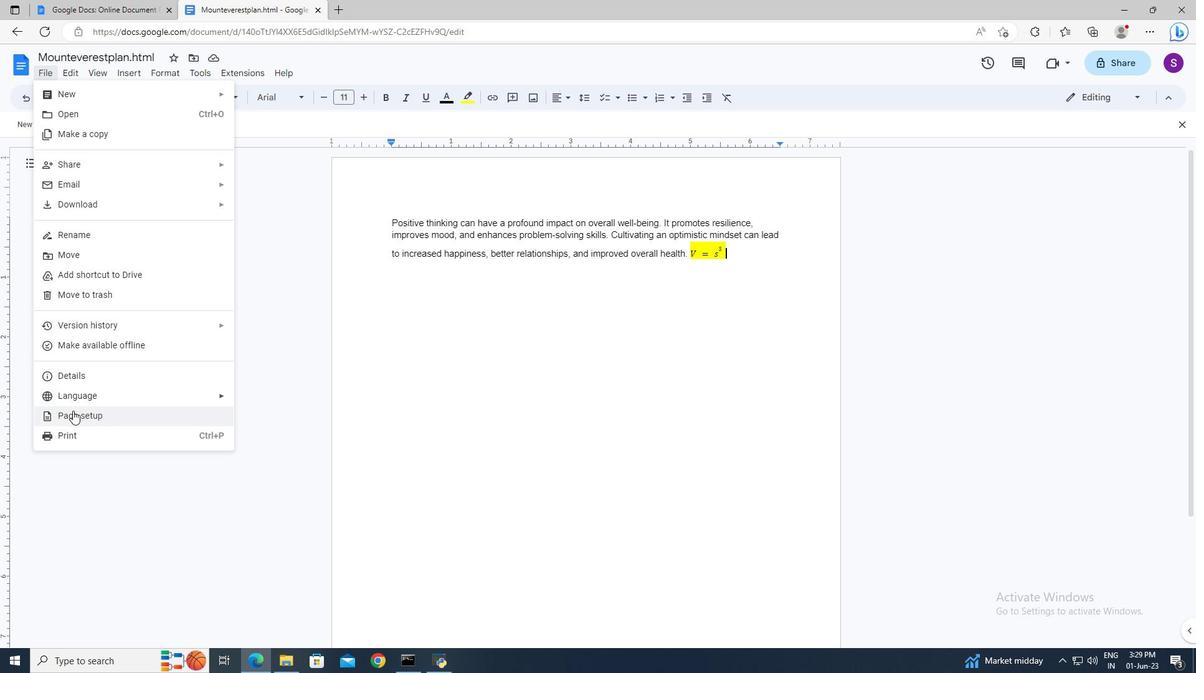 
Action: Mouse pressed left at (72, 412)
Screenshot: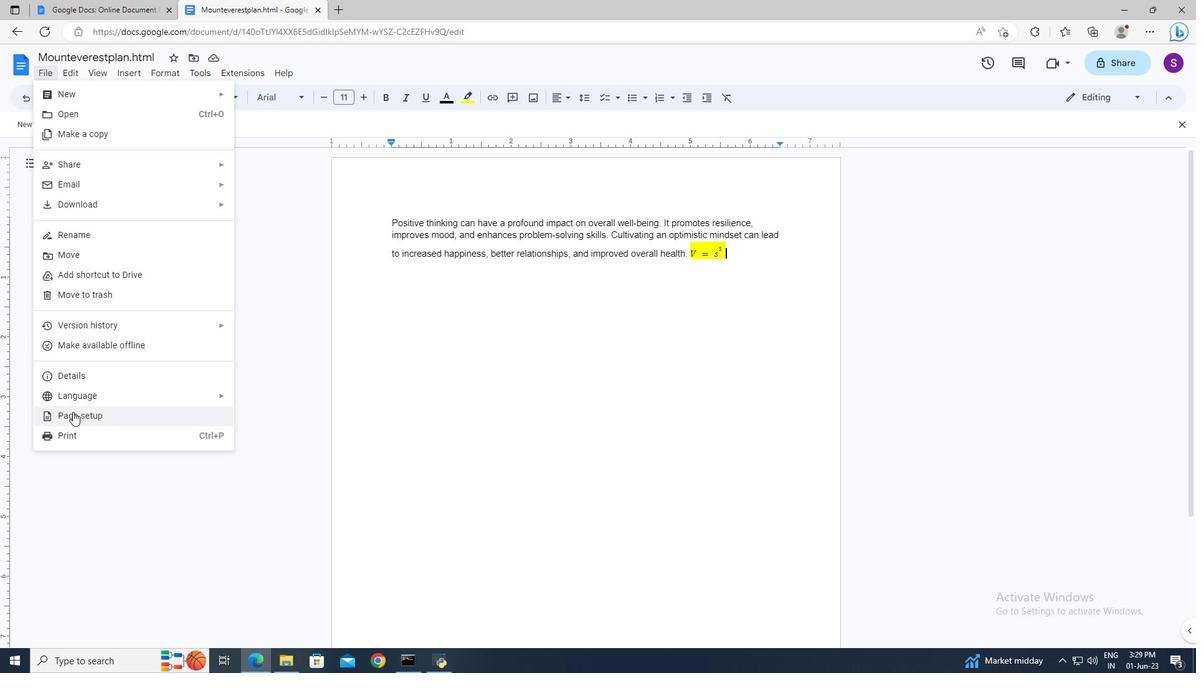 
Action: Mouse moved to (485, 327)
Screenshot: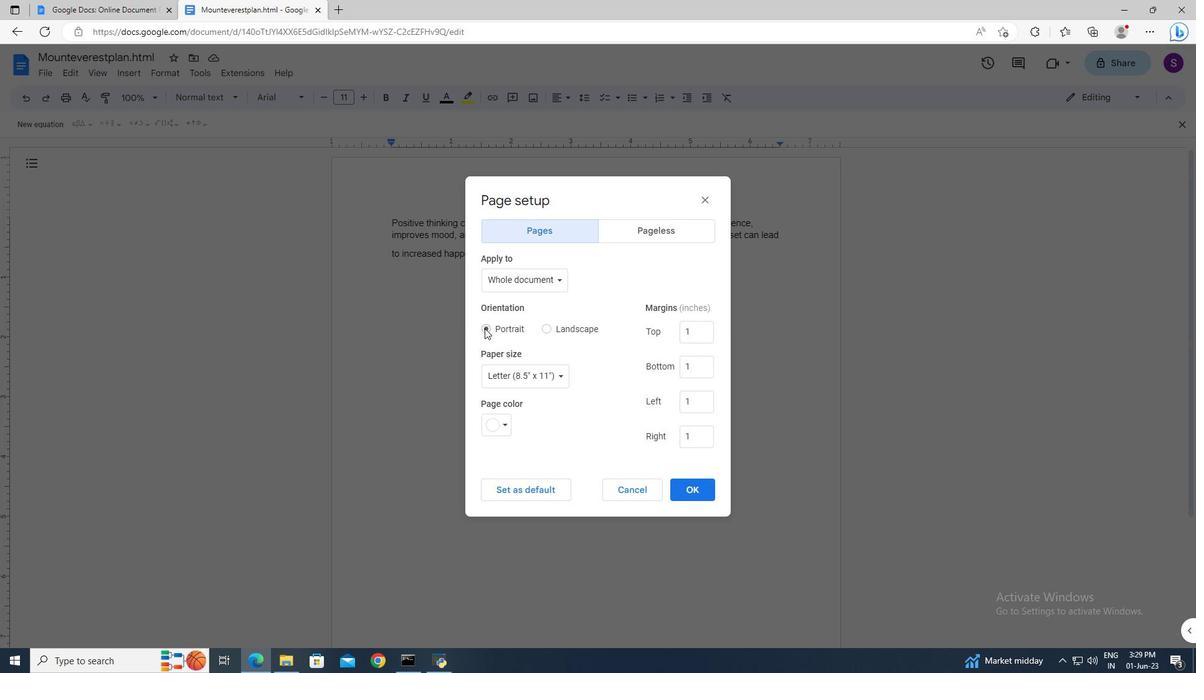 
Action: Mouse pressed left at (485, 327)
Screenshot: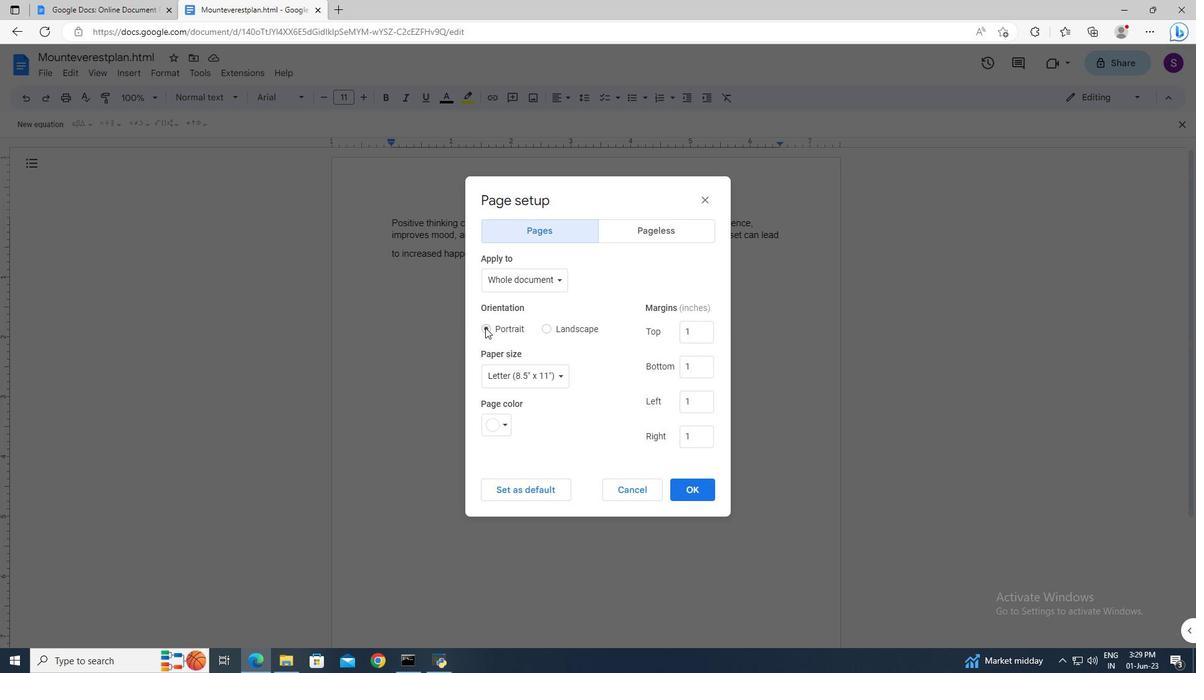 
Action: Mouse moved to (685, 494)
Screenshot: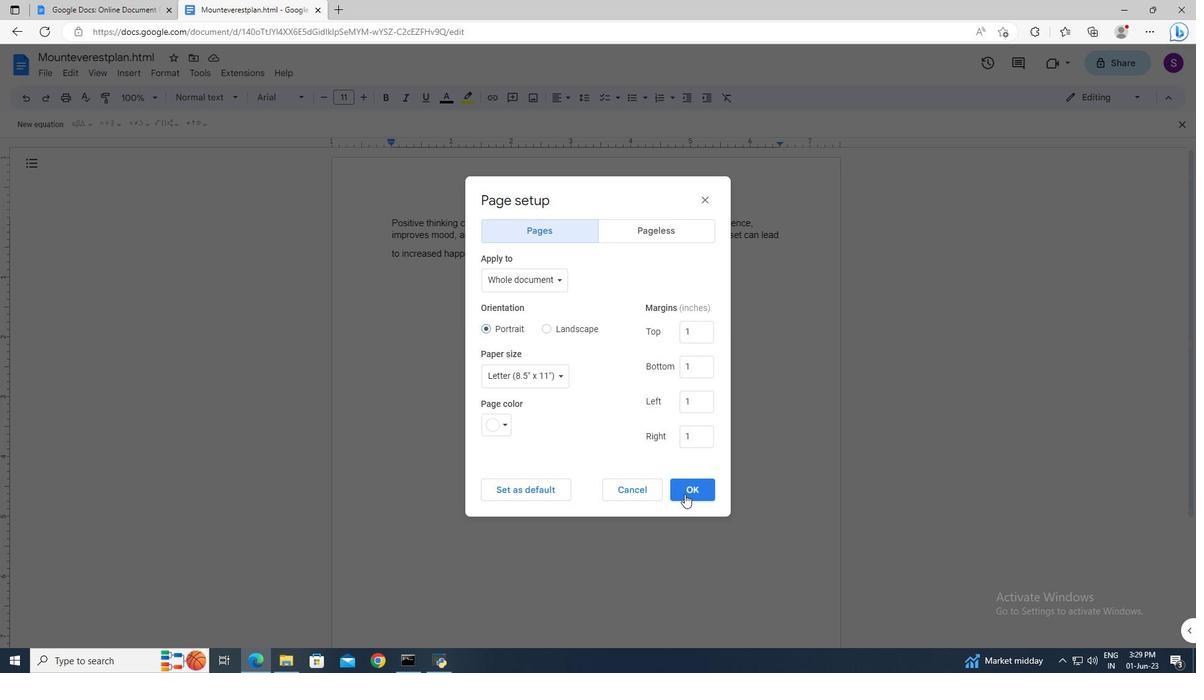 
Action: Mouse pressed left at (685, 494)
Screenshot: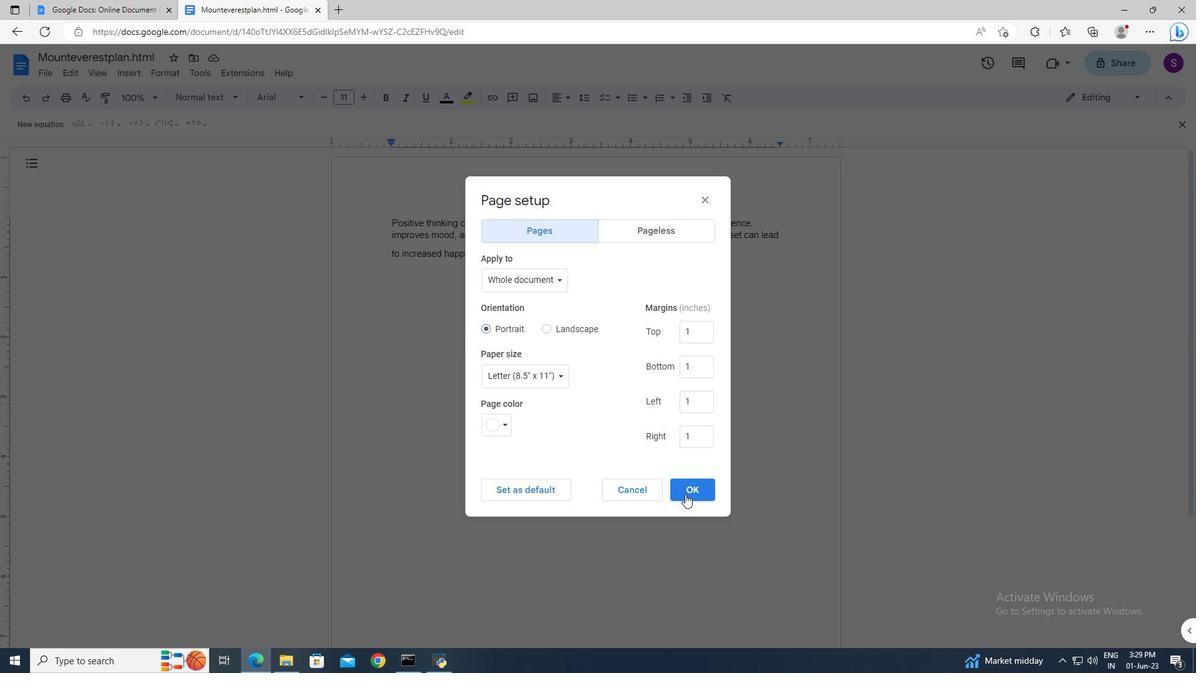 
